 Task: Reply All to email with the signature Brittany Collins with the subject 'Request for a proposal' from softage.1@softage.net with the message 'Could you provide an update on the progress of the inventory management system implementation?'
Action: Mouse moved to (1298, 216)
Screenshot: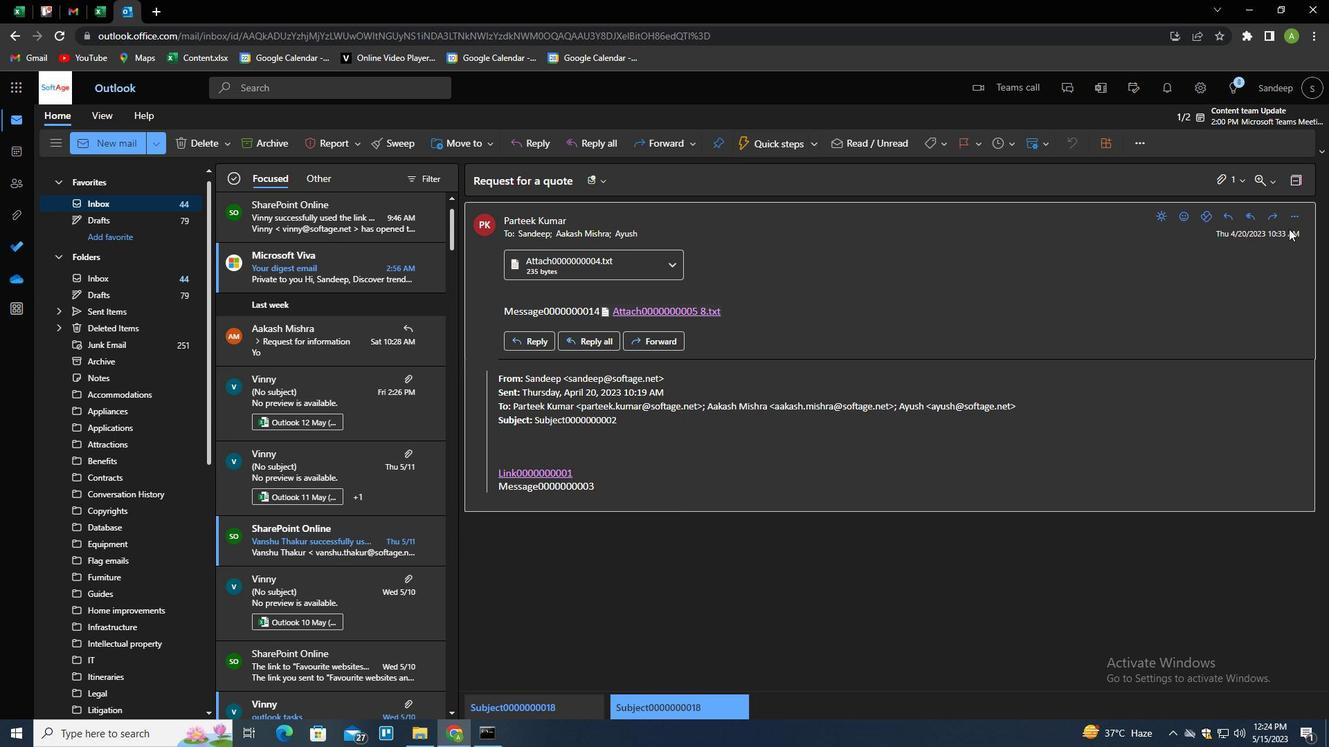 
Action: Mouse pressed left at (1298, 216)
Screenshot: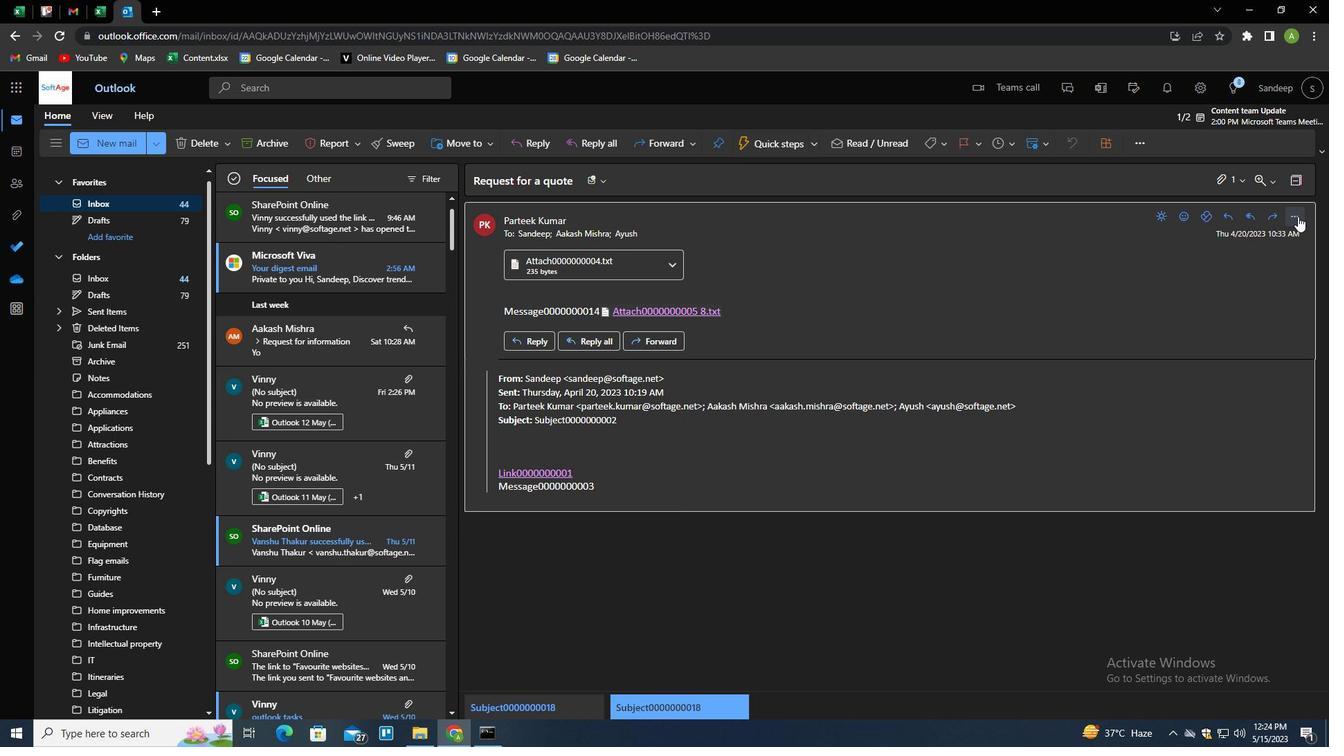 
Action: Mouse moved to (1218, 259)
Screenshot: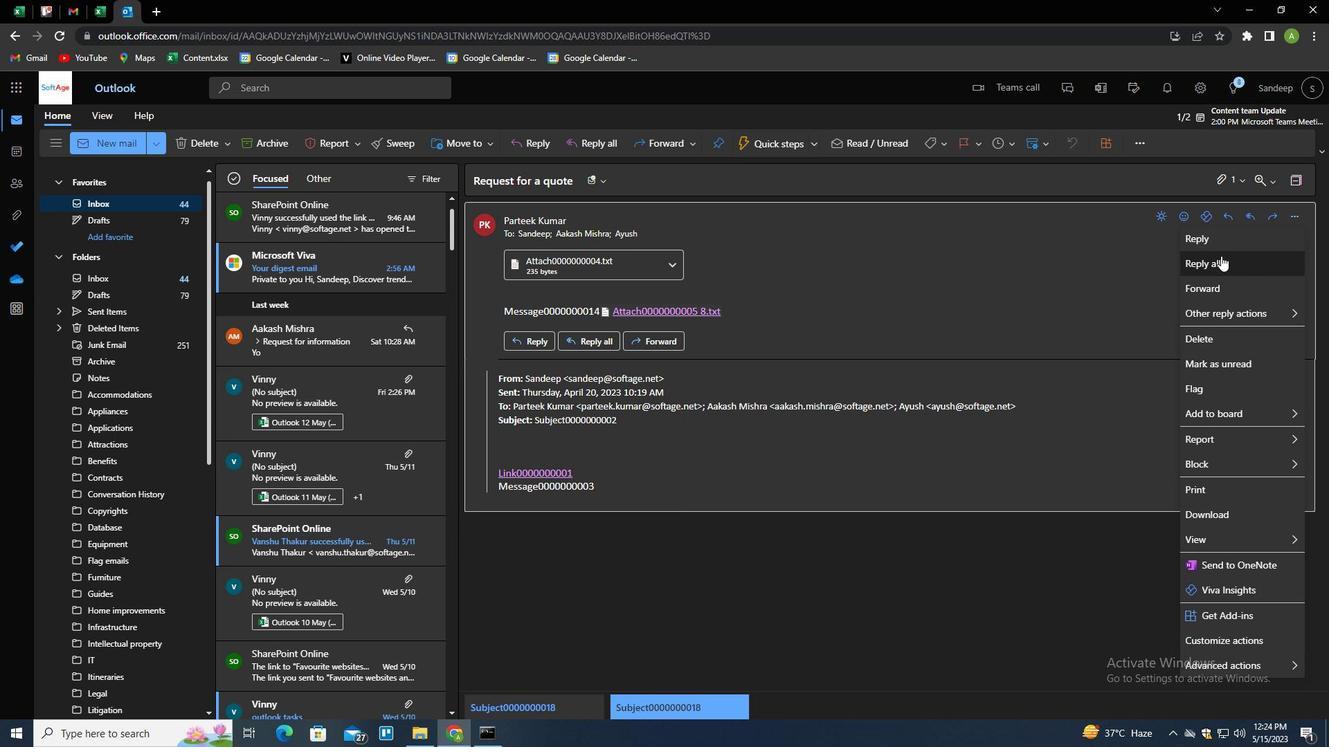 
Action: Mouse pressed left at (1218, 259)
Screenshot: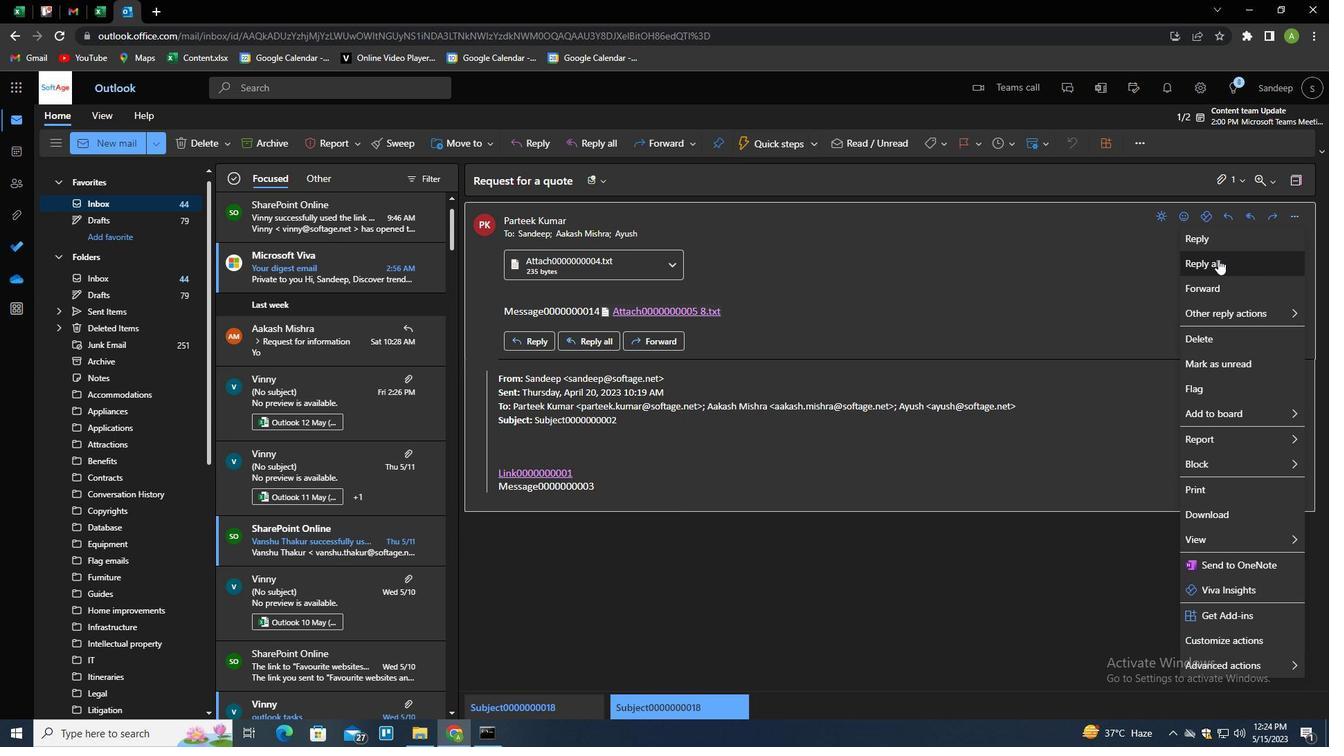 
Action: Mouse moved to (488, 391)
Screenshot: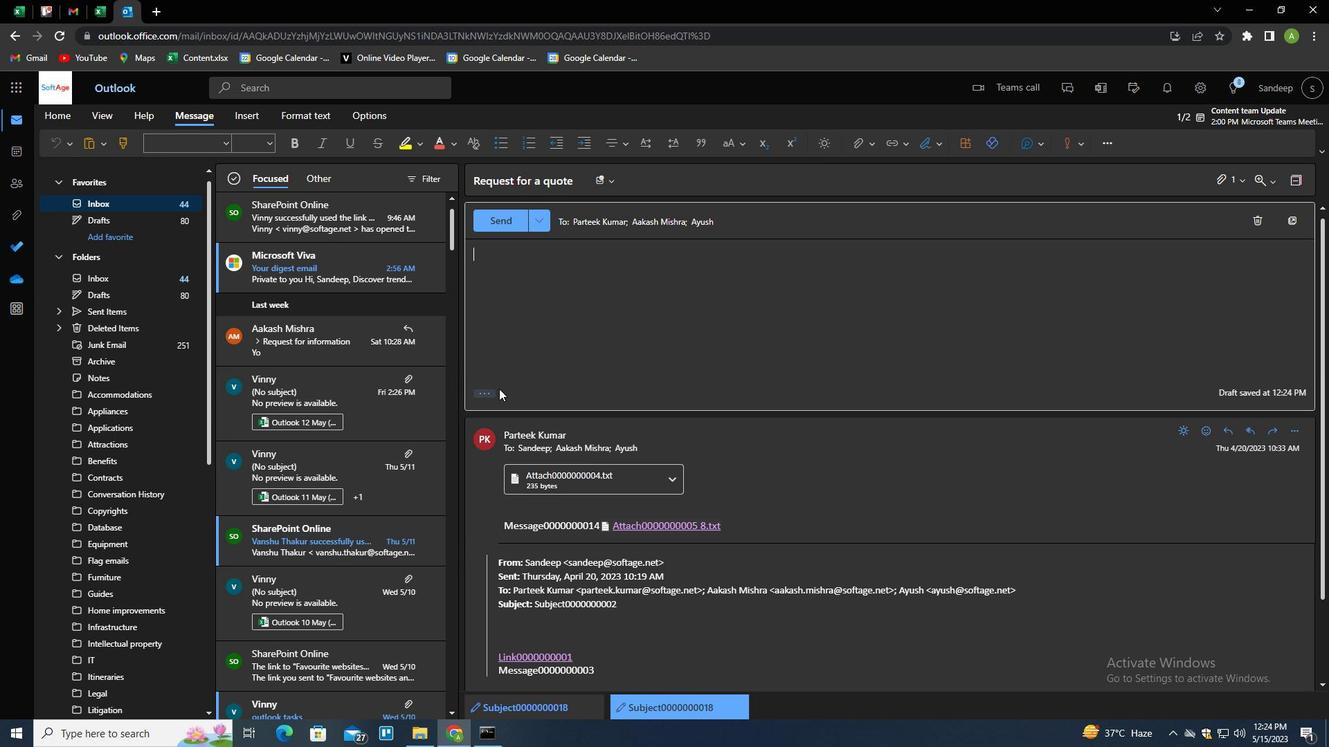 
Action: Mouse pressed left at (488, 391)
Screenshot: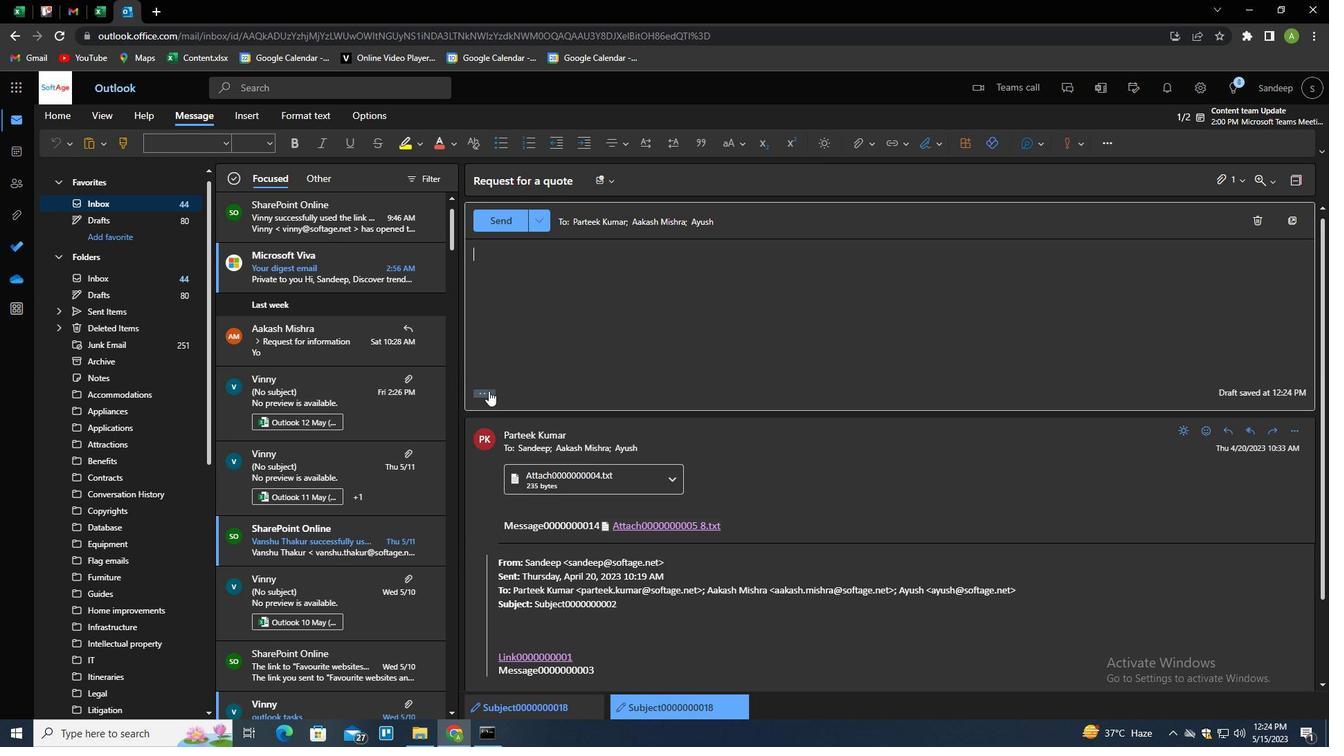 
Action: Mouse moved to (933, 148)
Screenshot: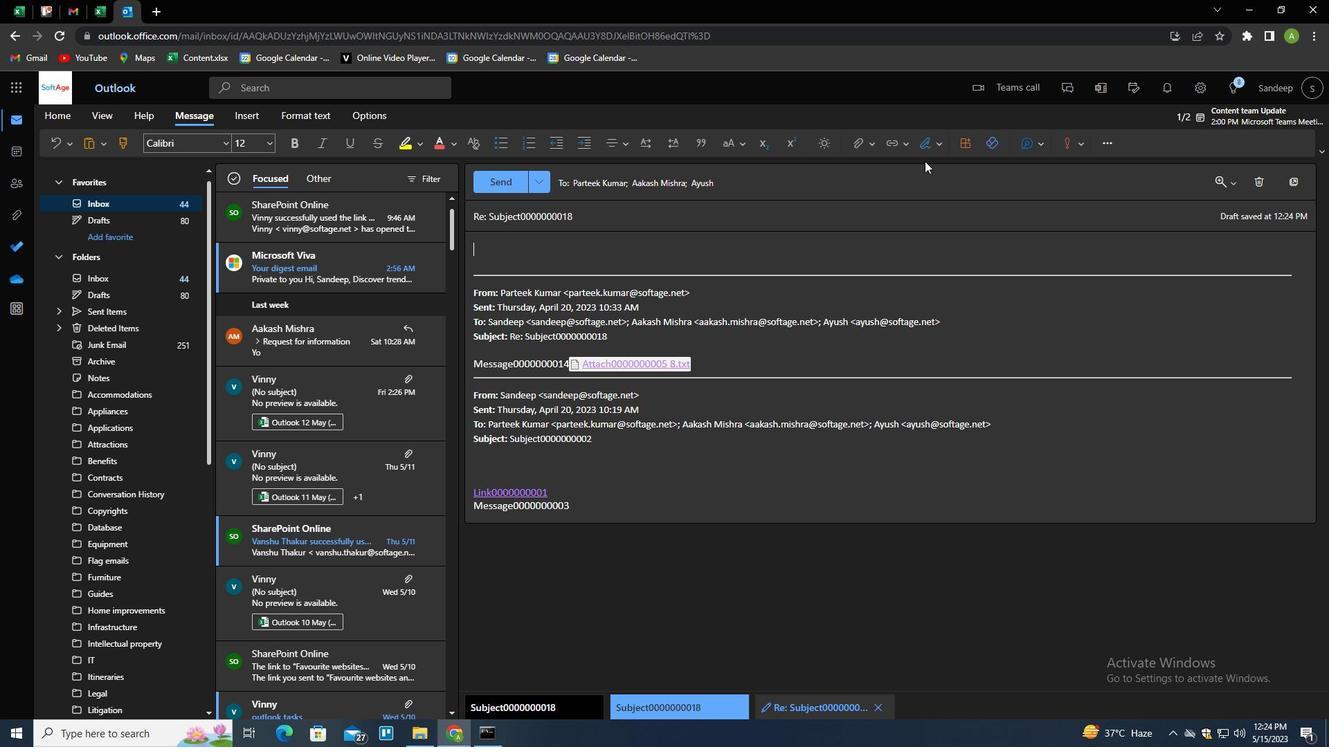 
Action: Mouse pressed left at (933, 148)
Screenshot: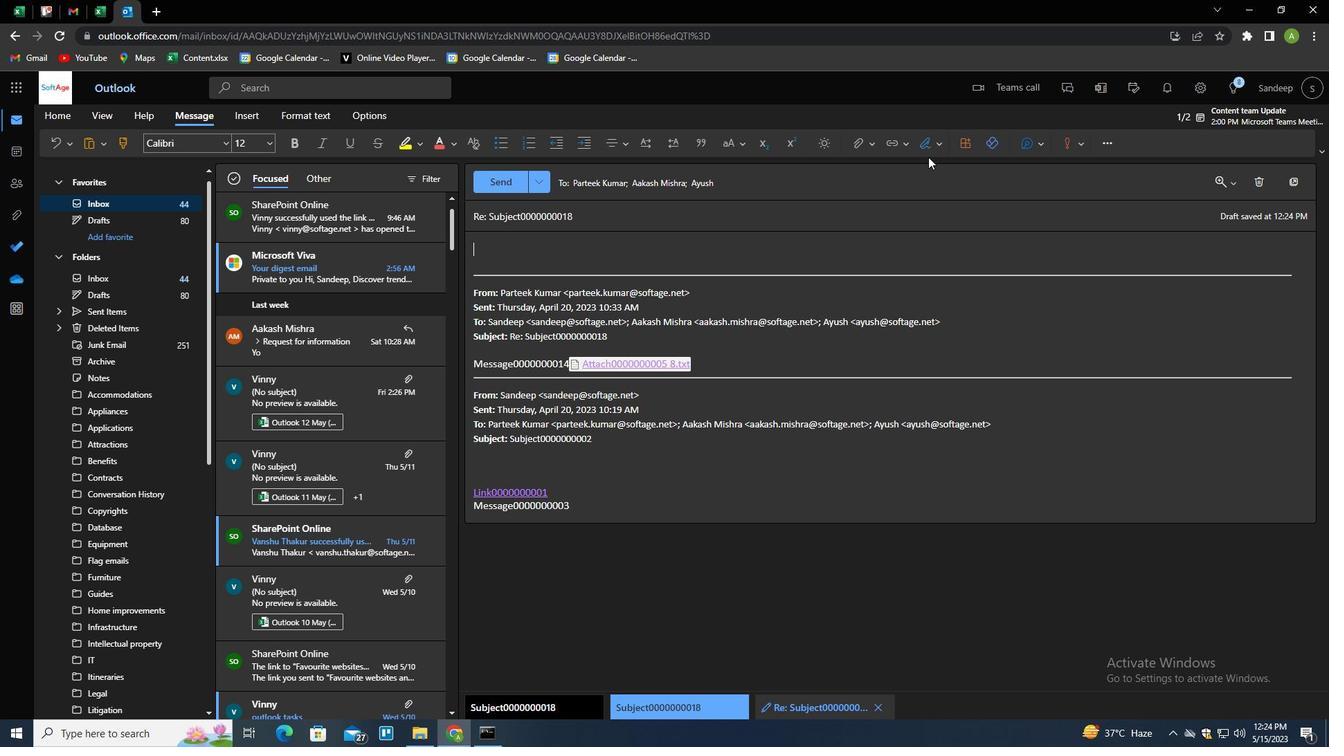 
Action: Mouse moved to (916, 200)
Screenshot: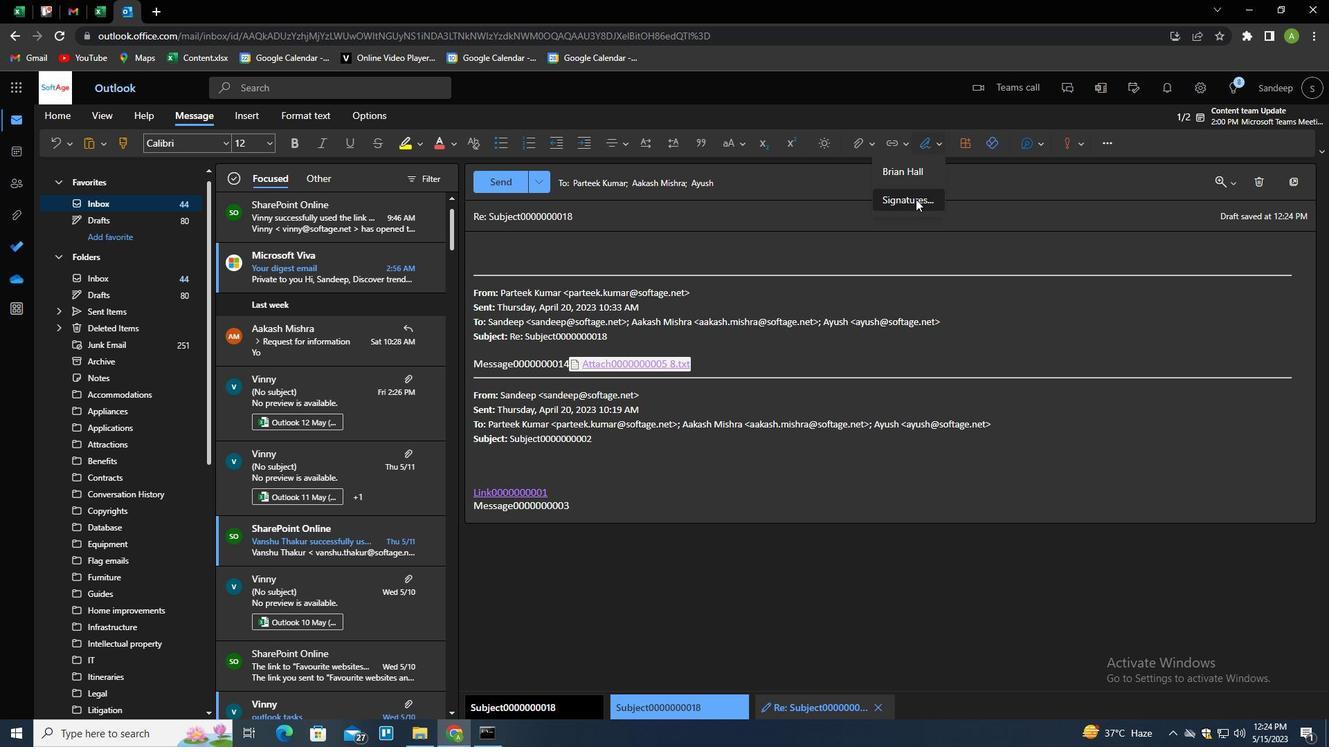 
Action: Mouse pressed left at (916, 200)
Screenshot: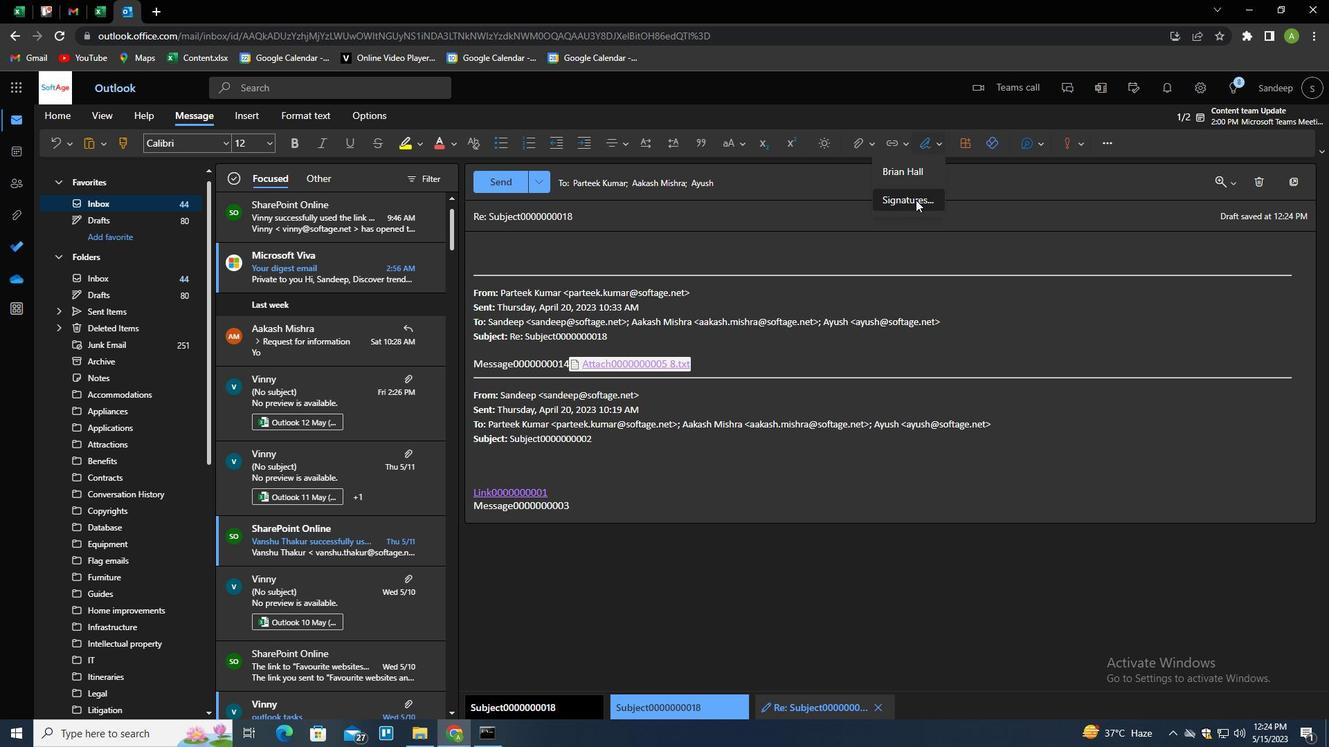 
Action: Mouse moved to (921, 253)
Screenshot: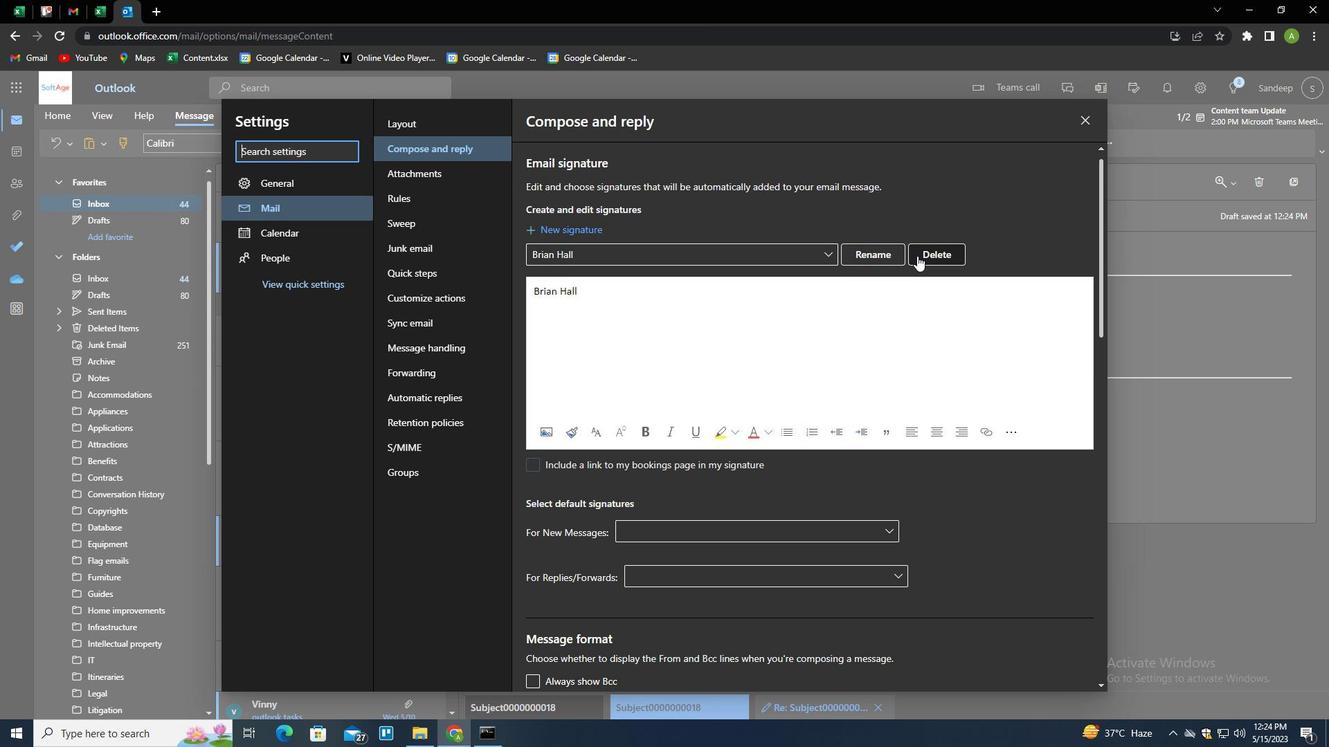 
Action: Mouse pressed left at (921, 253)
Screenshot: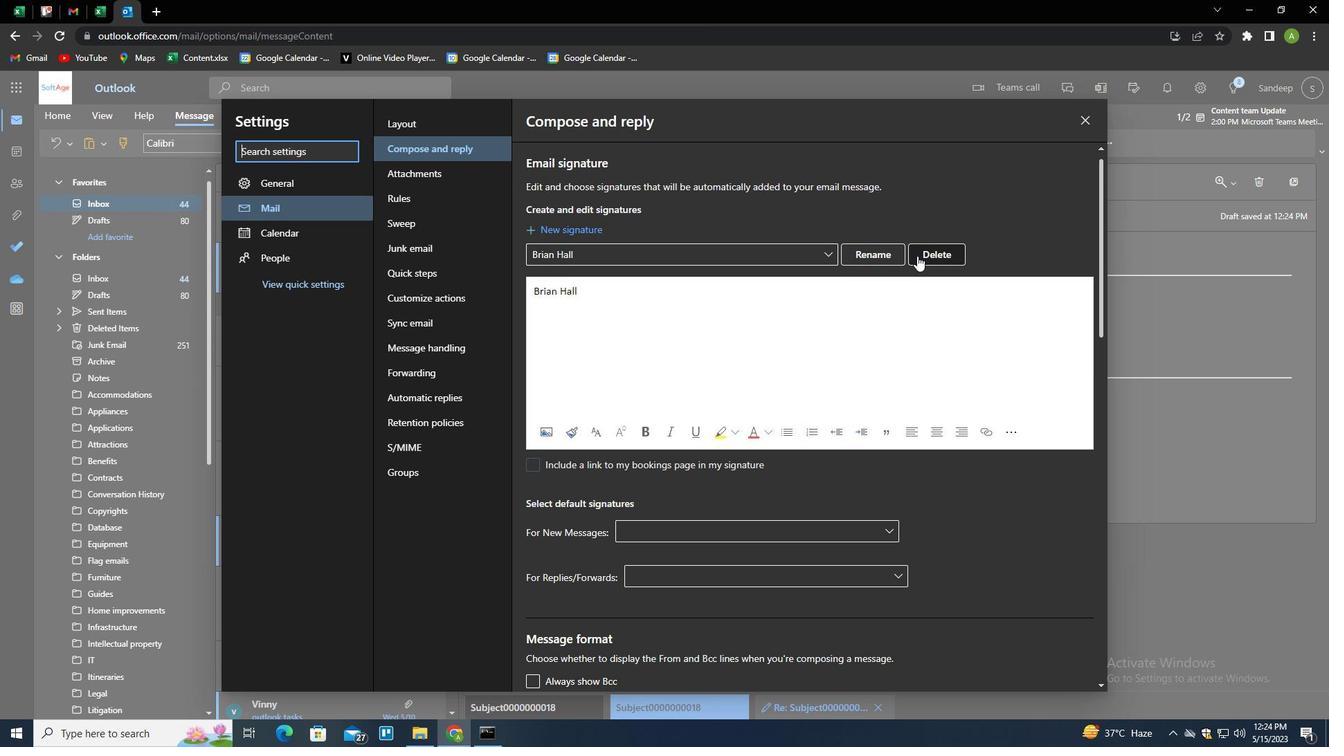 
Action: Mouse moved to (897, 255)
Screenshot: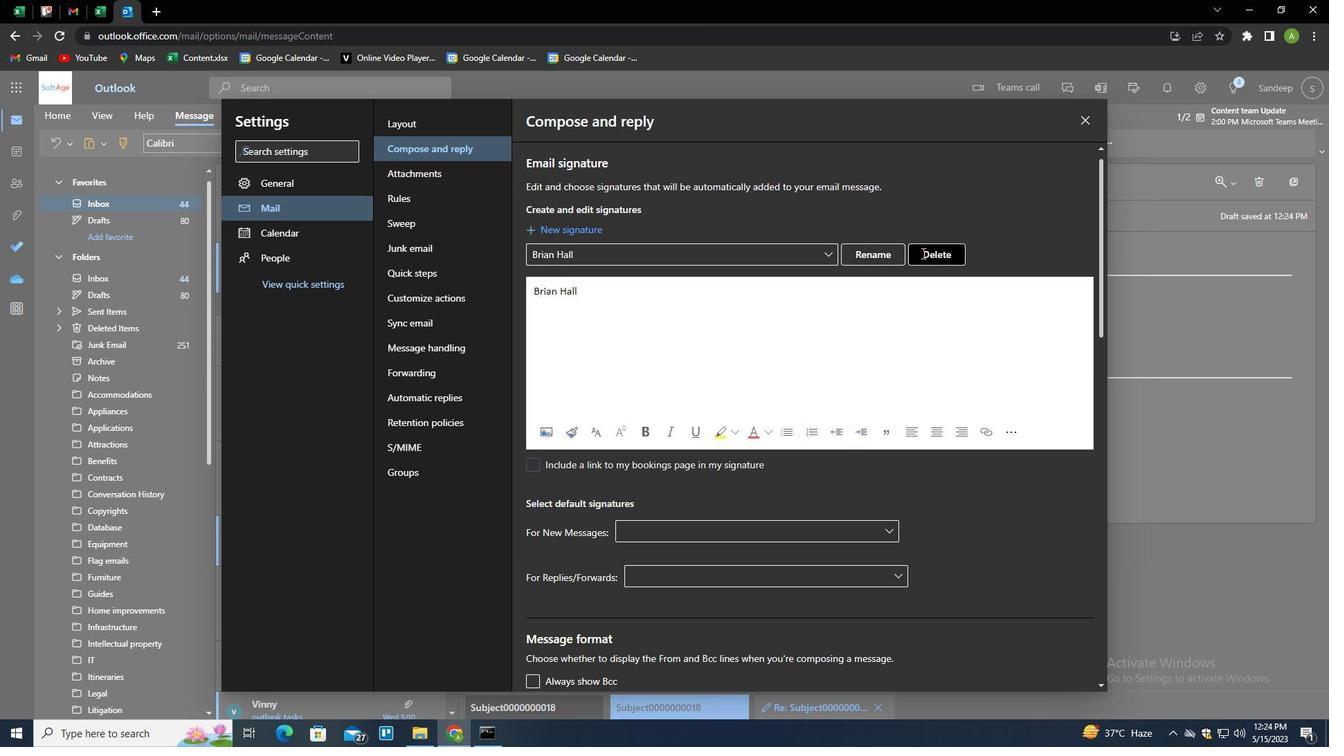 
Action: Mouse pressed left at (897, 255)
Screenshot: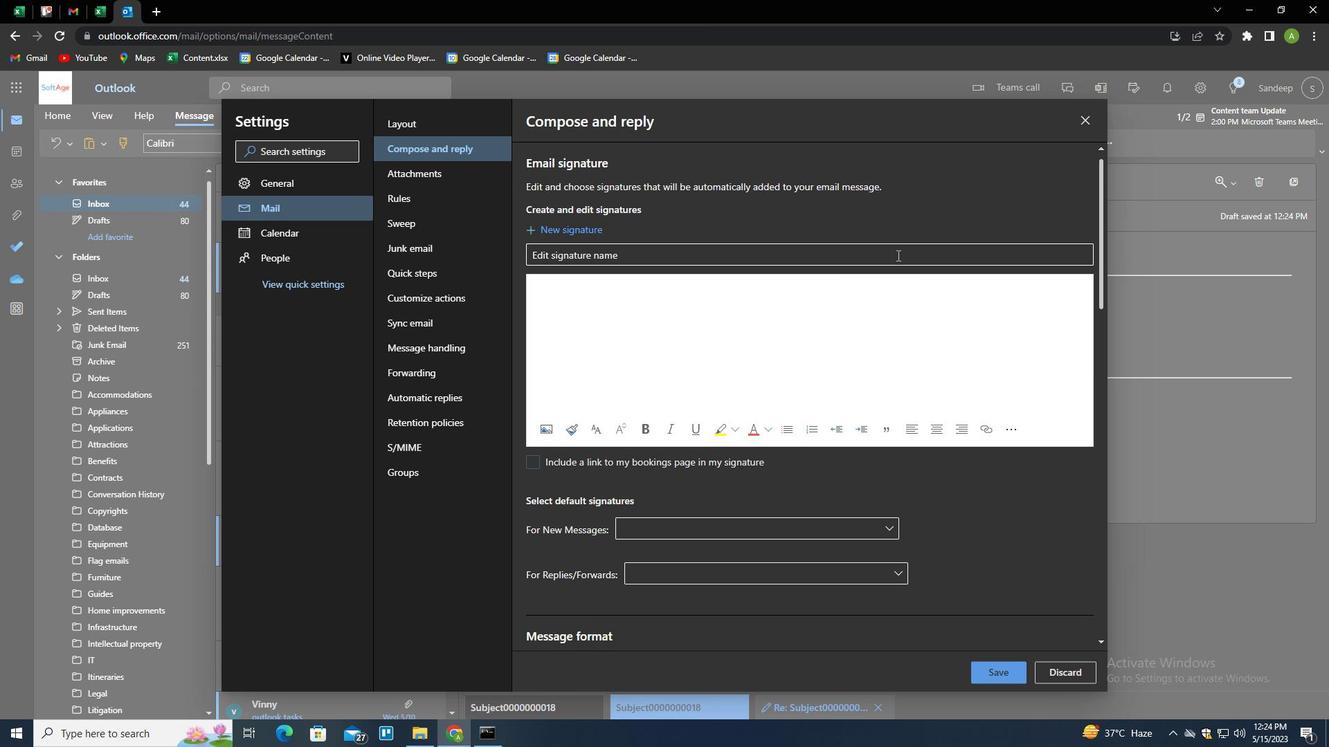 
Action: Mouse moved to (896, 255)
Screenshot: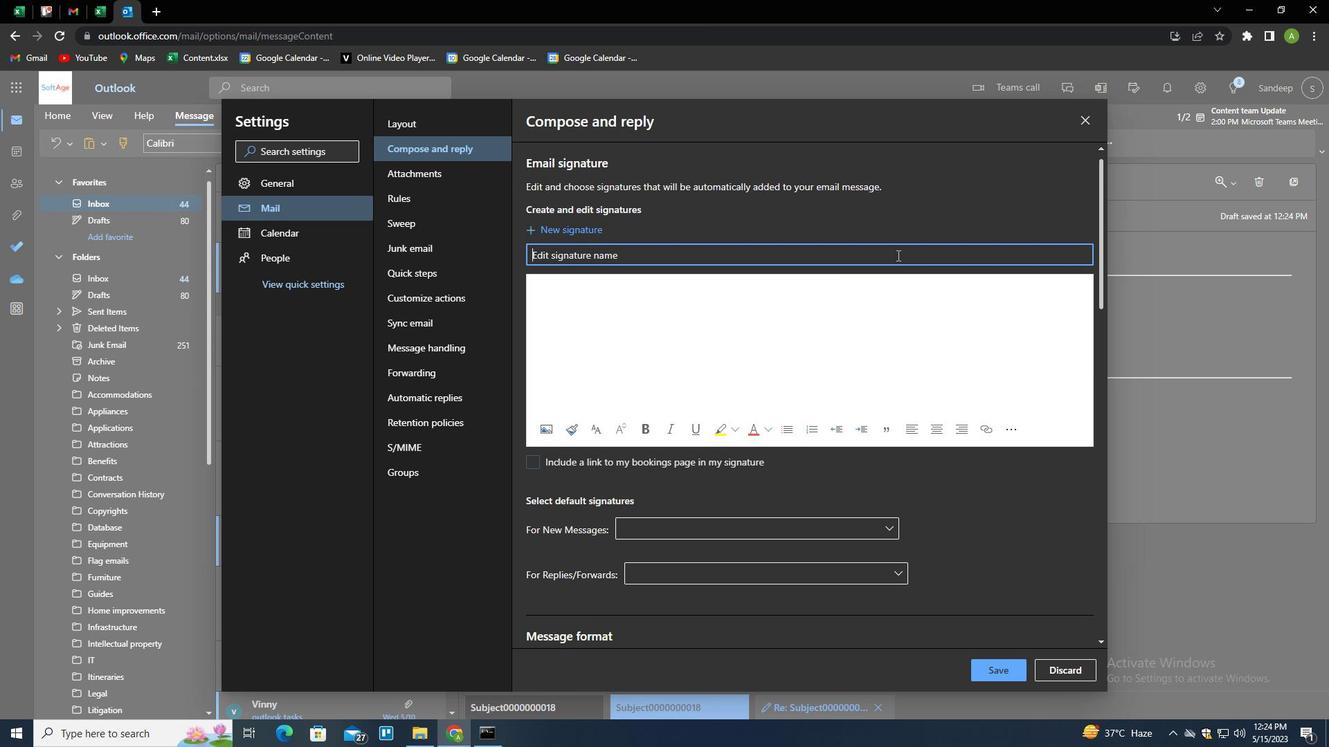 
Action: Key pressed <Key.shift>
Screenshot: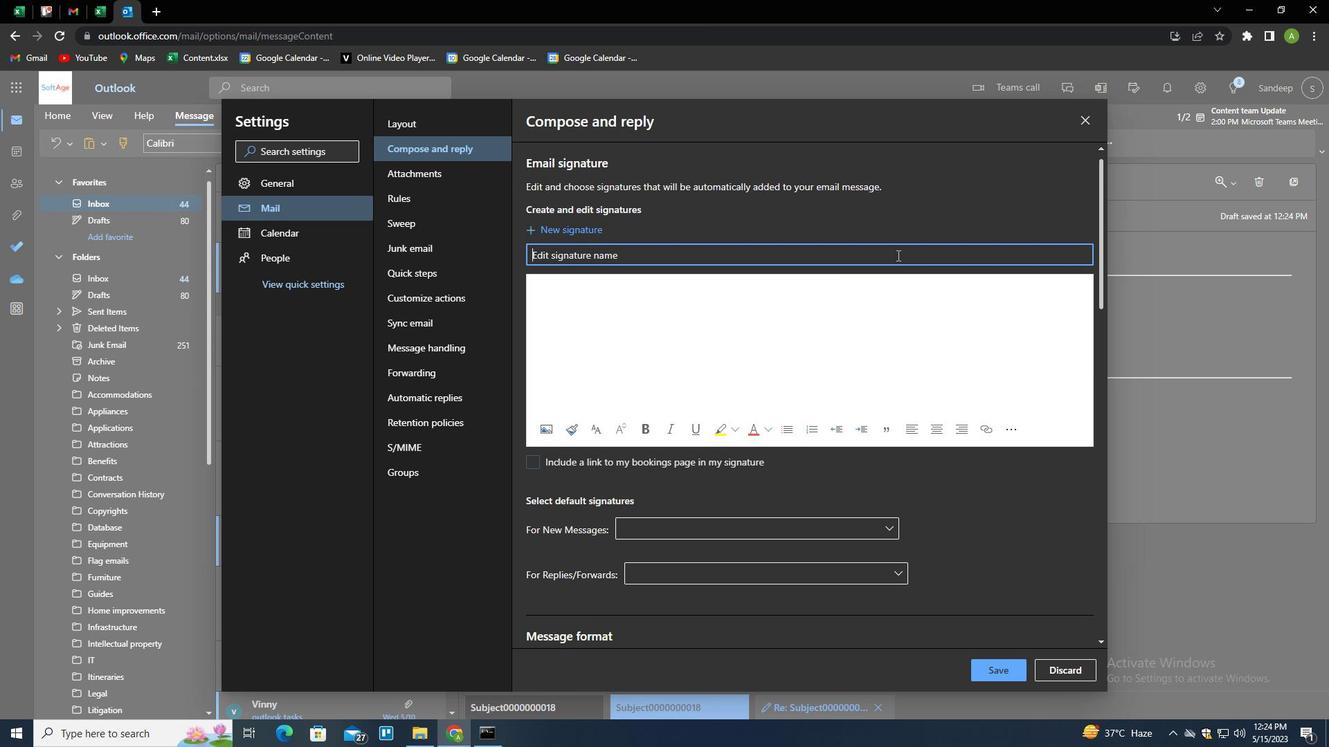 
Action: Mouse moved to (894, 256)
Screenshot: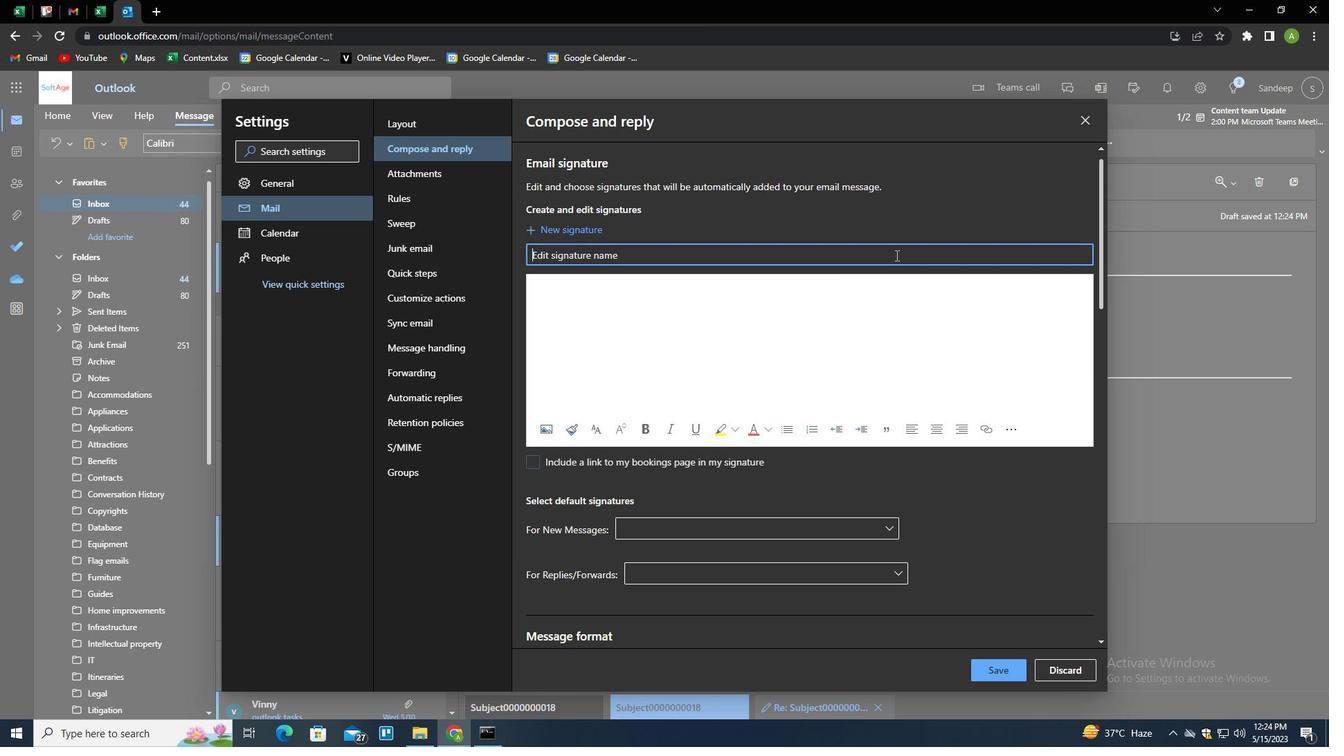 
Action: Key pressed B
Screenshot: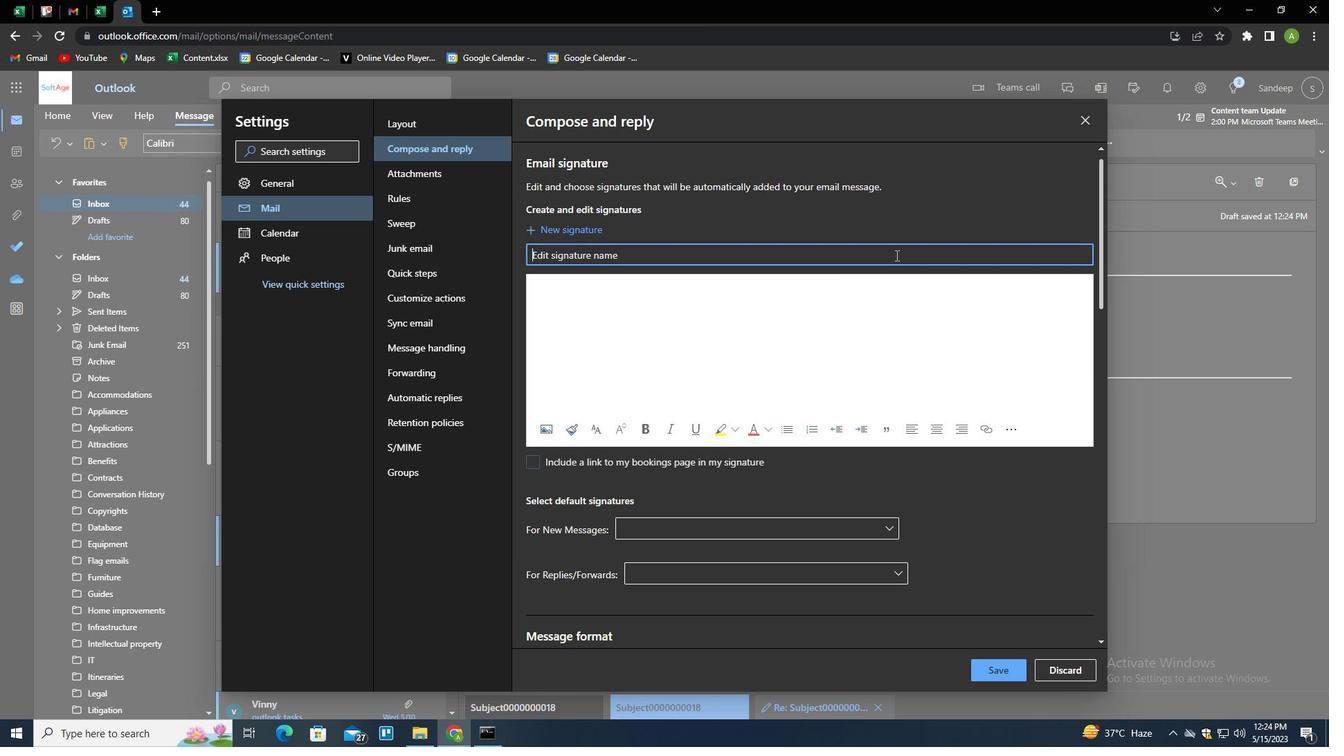 
Action: Mouse moved to (893, 256)
Screenshot: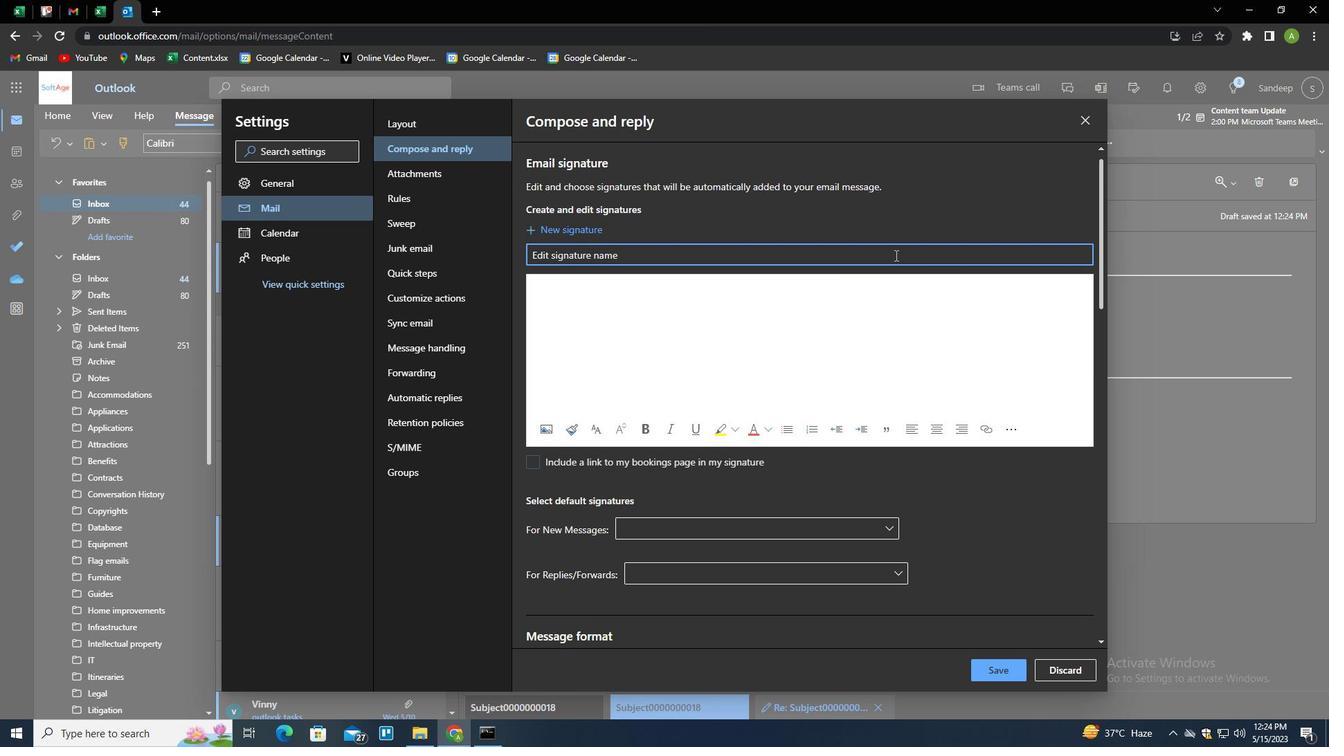 
Action: Key pressed RITTANY<Key.space><Key.shift>CL<Key.backspace>OLLINS<Key.tab><Key.shift>BRITTANY<Key.space><Key.shift>COLLINS
Screenshot: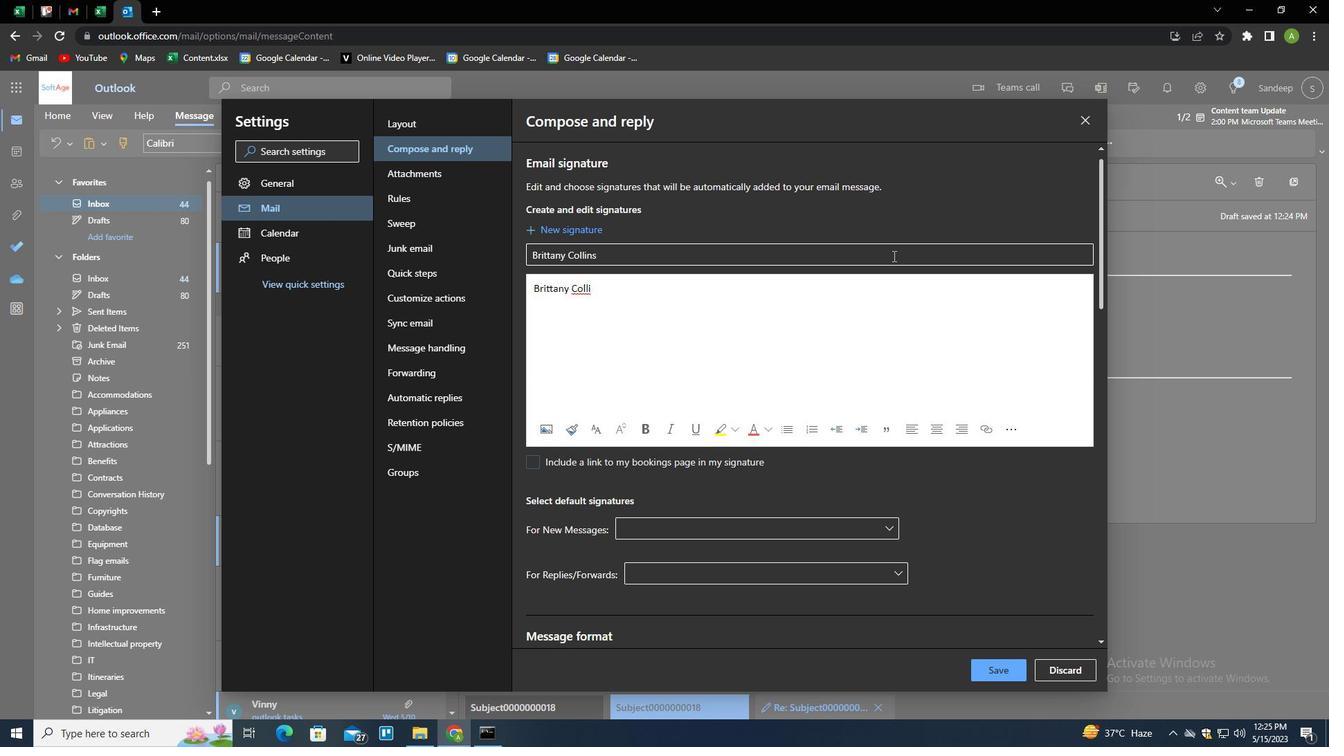 
Action: Mouse moved to (996, 677)
Screenshot: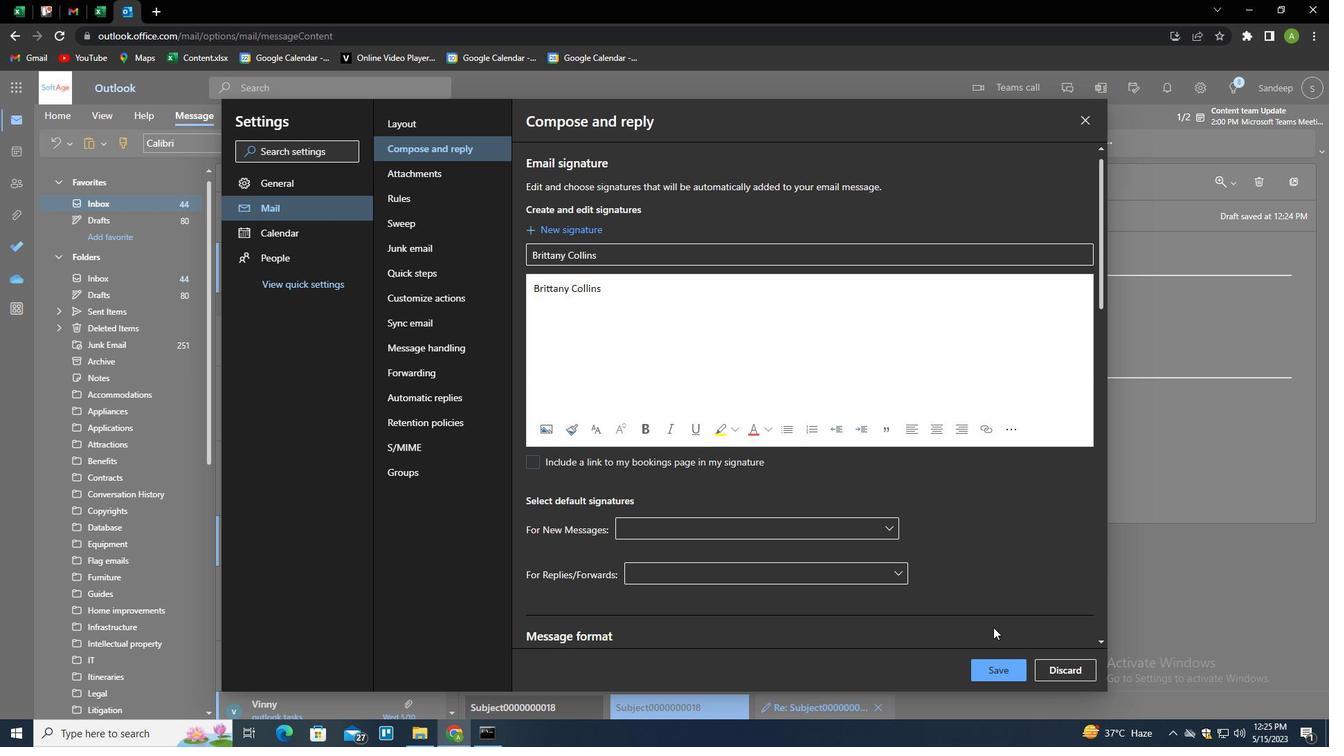 
Action: Mouse pressed left at (996, 677)
Screenshot: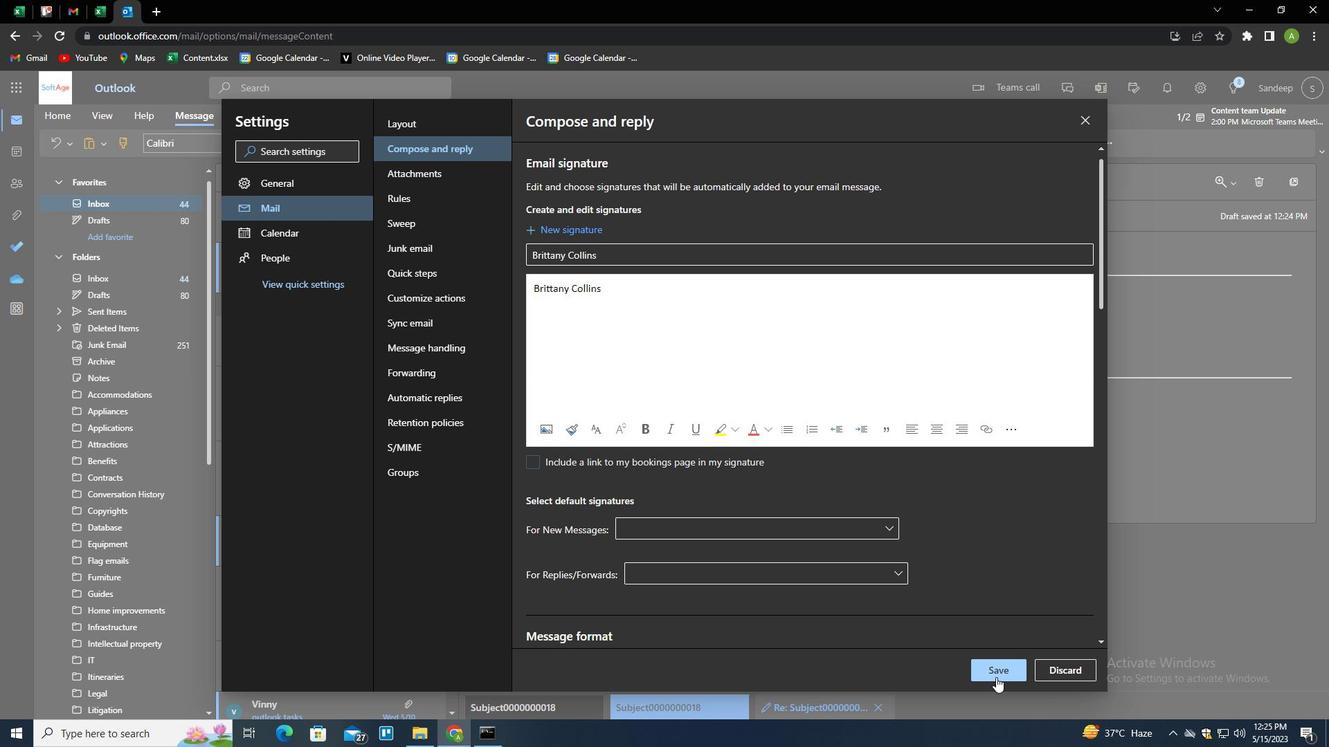 
Action: Mouse moved to (1136, 392)
Screenshot: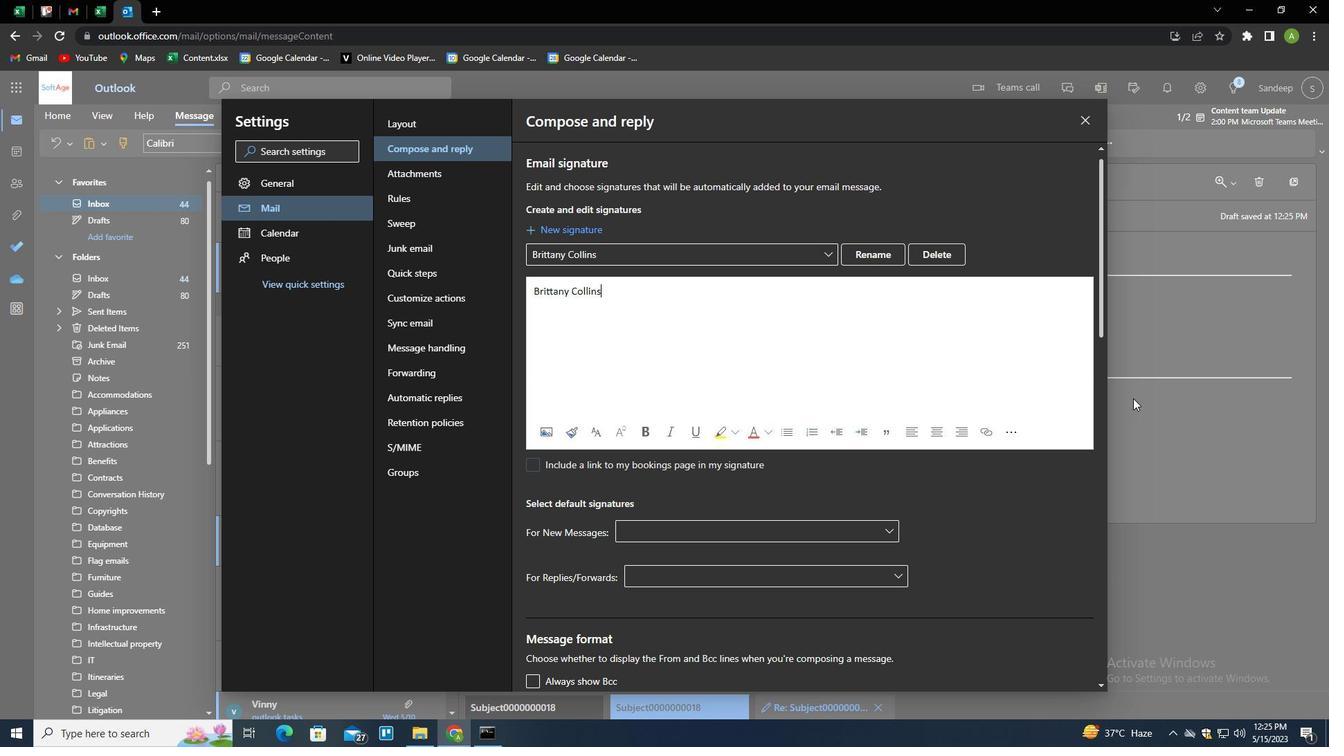 
Action: Mouse pressed left at (1136, 392)
Screenshot: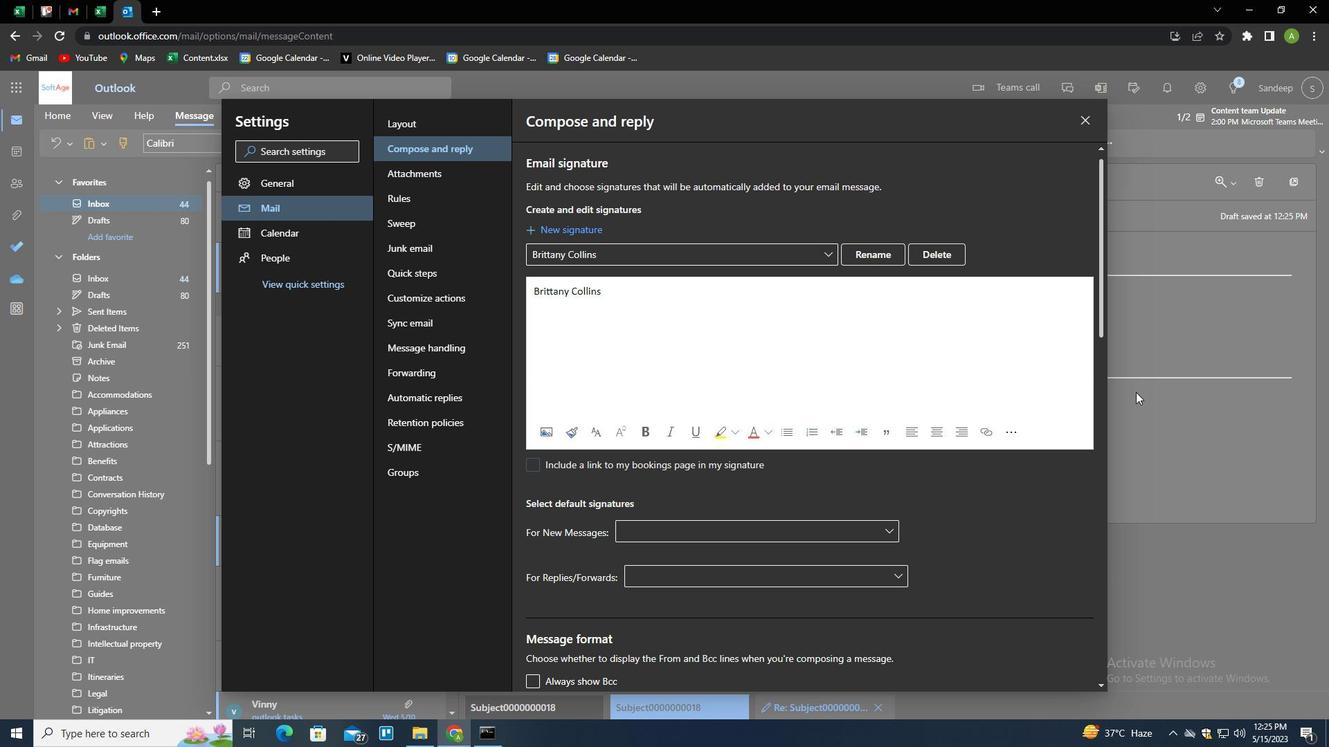 
Action: Mouse moved to (923, 146)
Screenshot: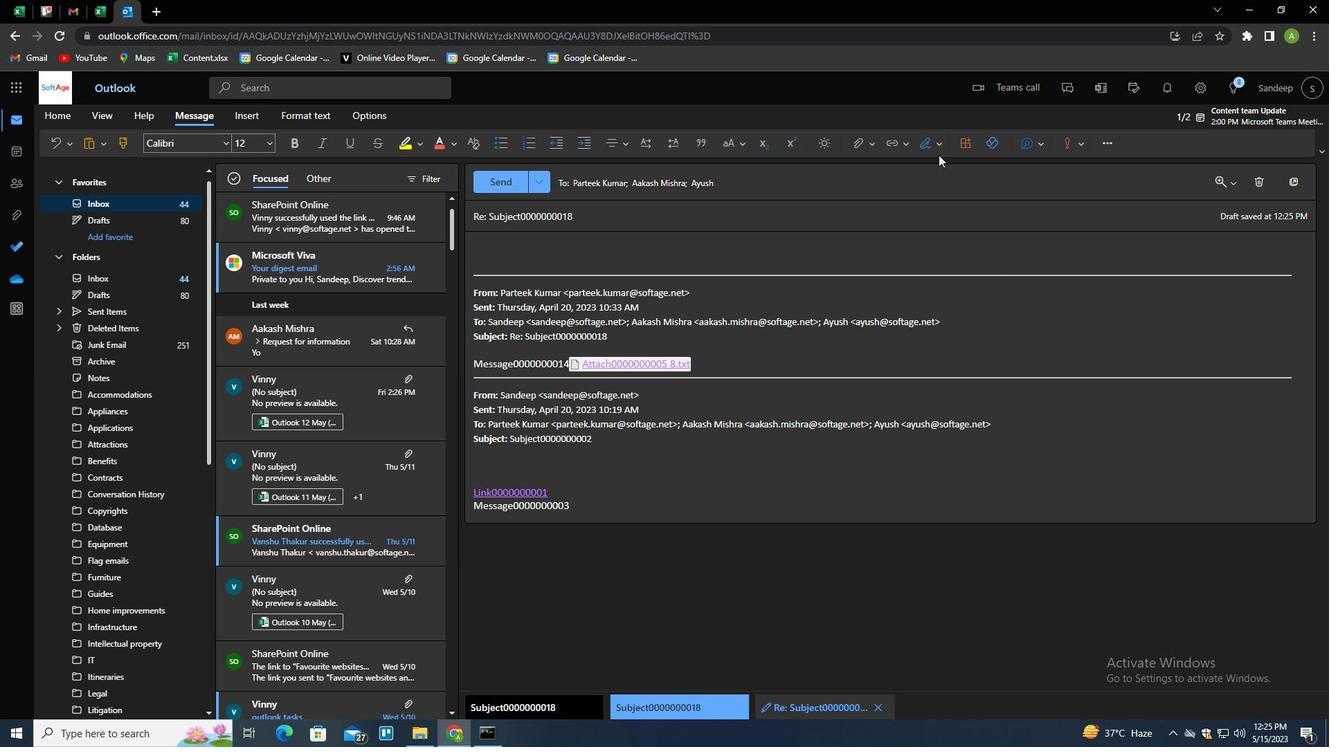 
Action: Mouse pressed left at (923, 146)
Screenshot: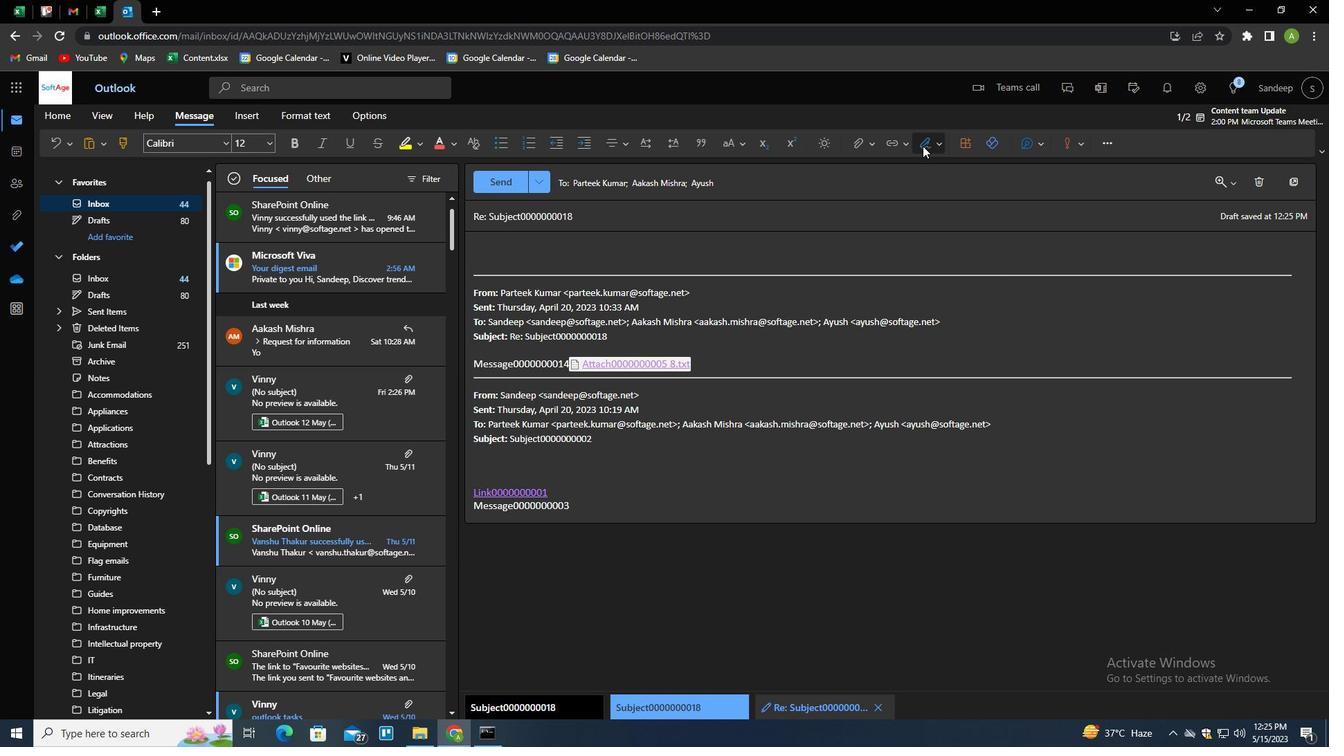 
Action: Mouse moved to (914, 174)
Screenshot: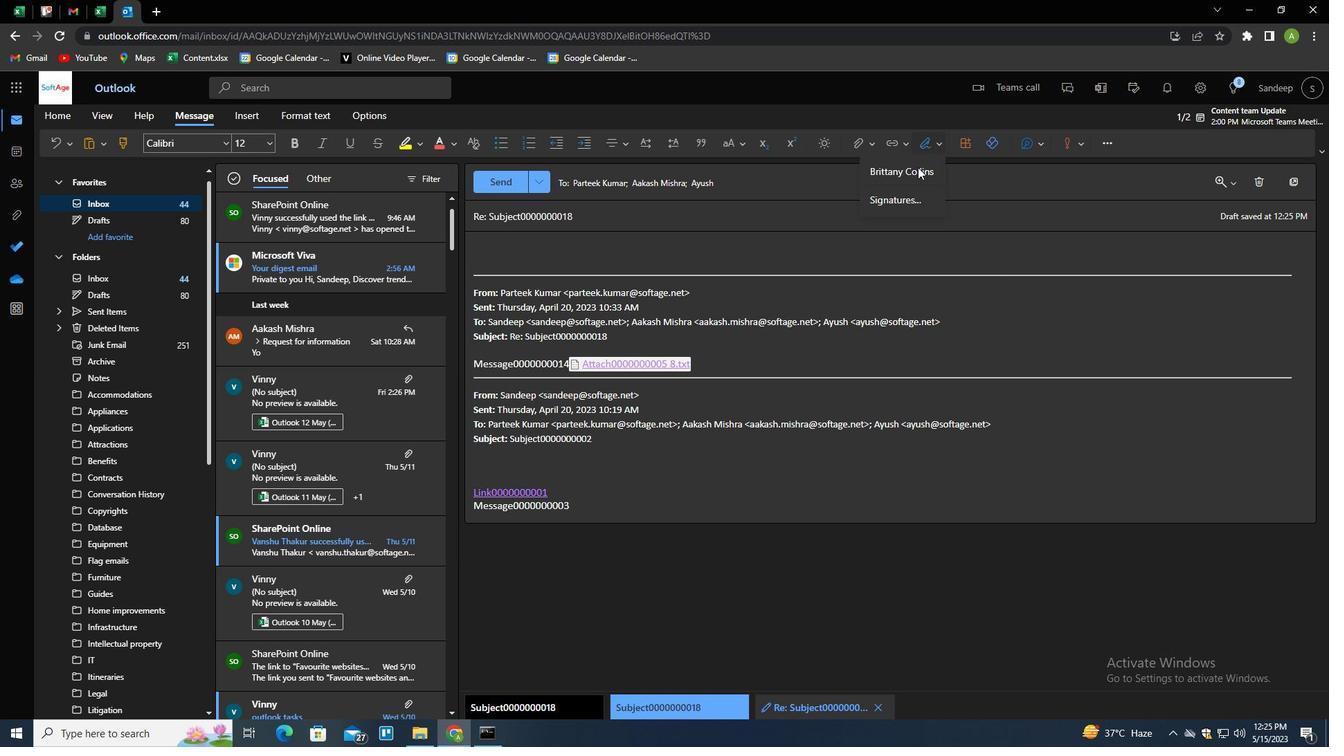 
Action: Mouse pressed left at (914, 174)
Screenshot: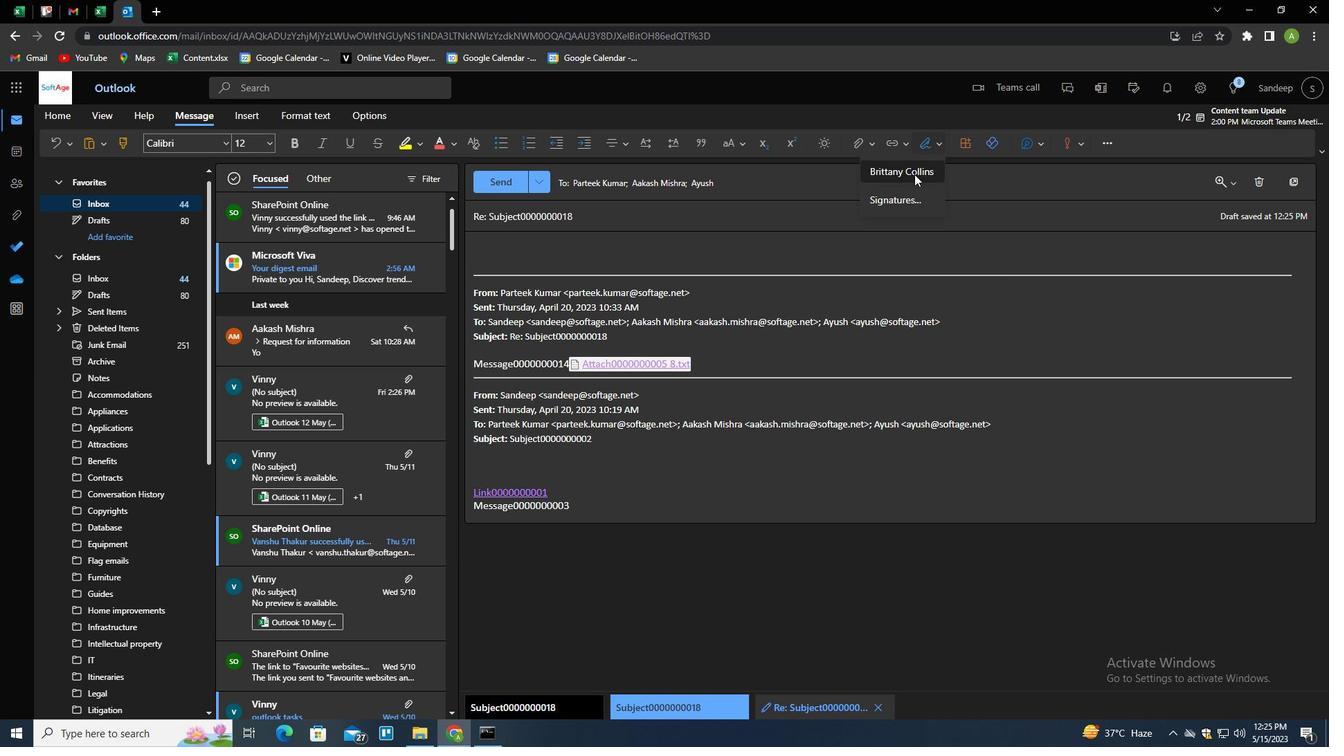 
Action: Mouse moved to (522, 217)
Screenshot: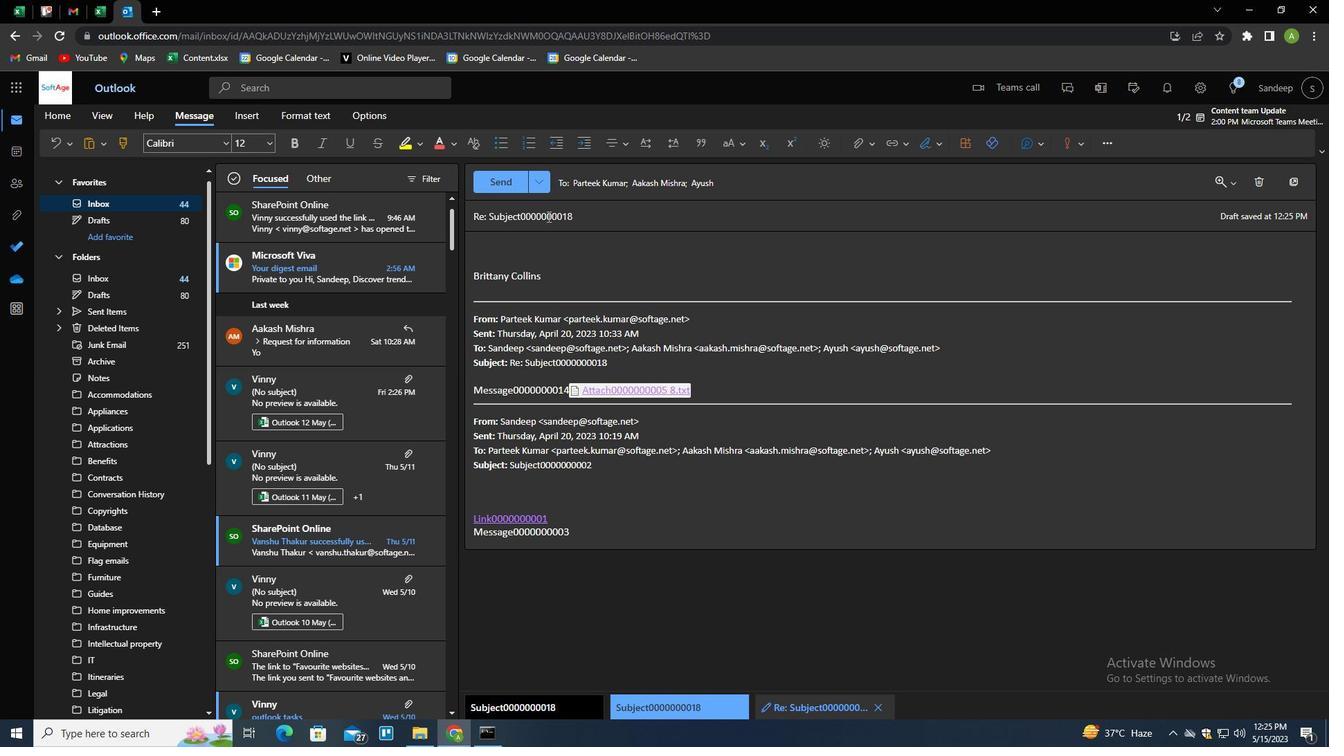 
Action: Mouse pressed left at (522, 217)
Screenshot: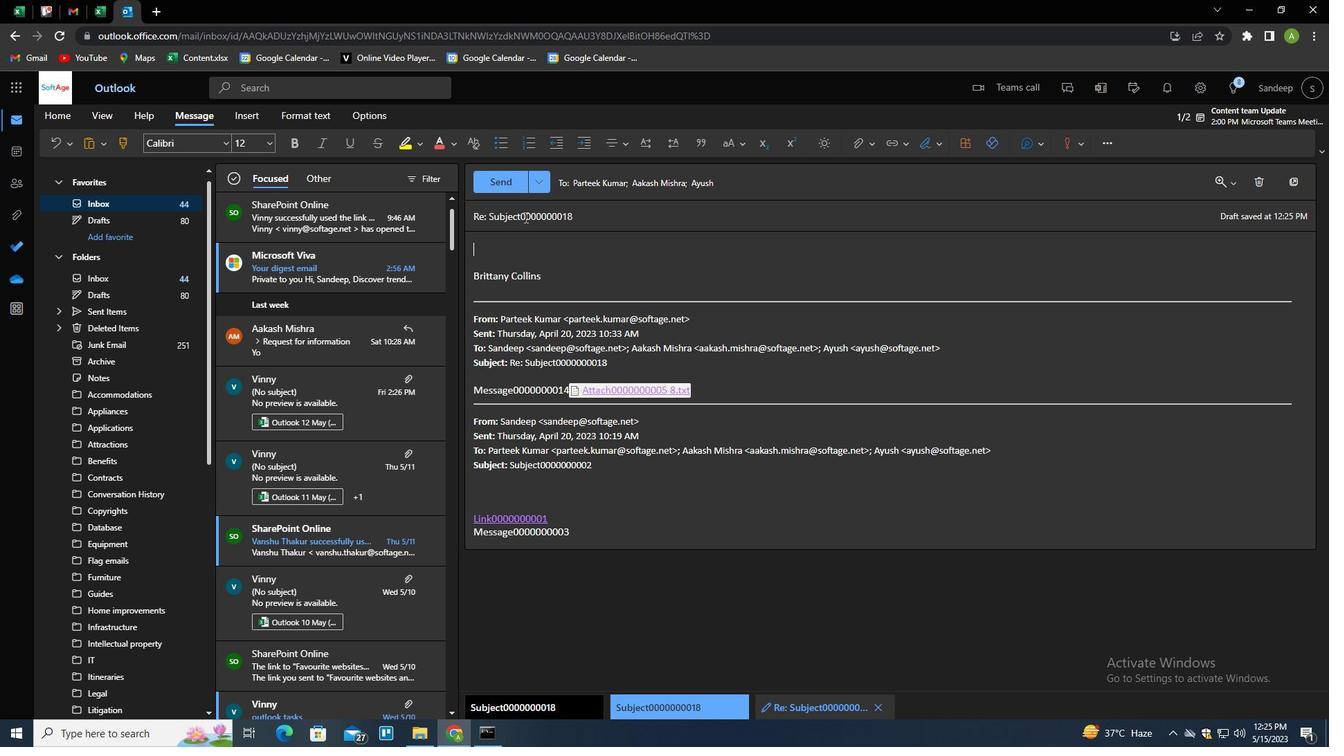 
Action: Mouse pressed left at (522, 217)
Screenshot: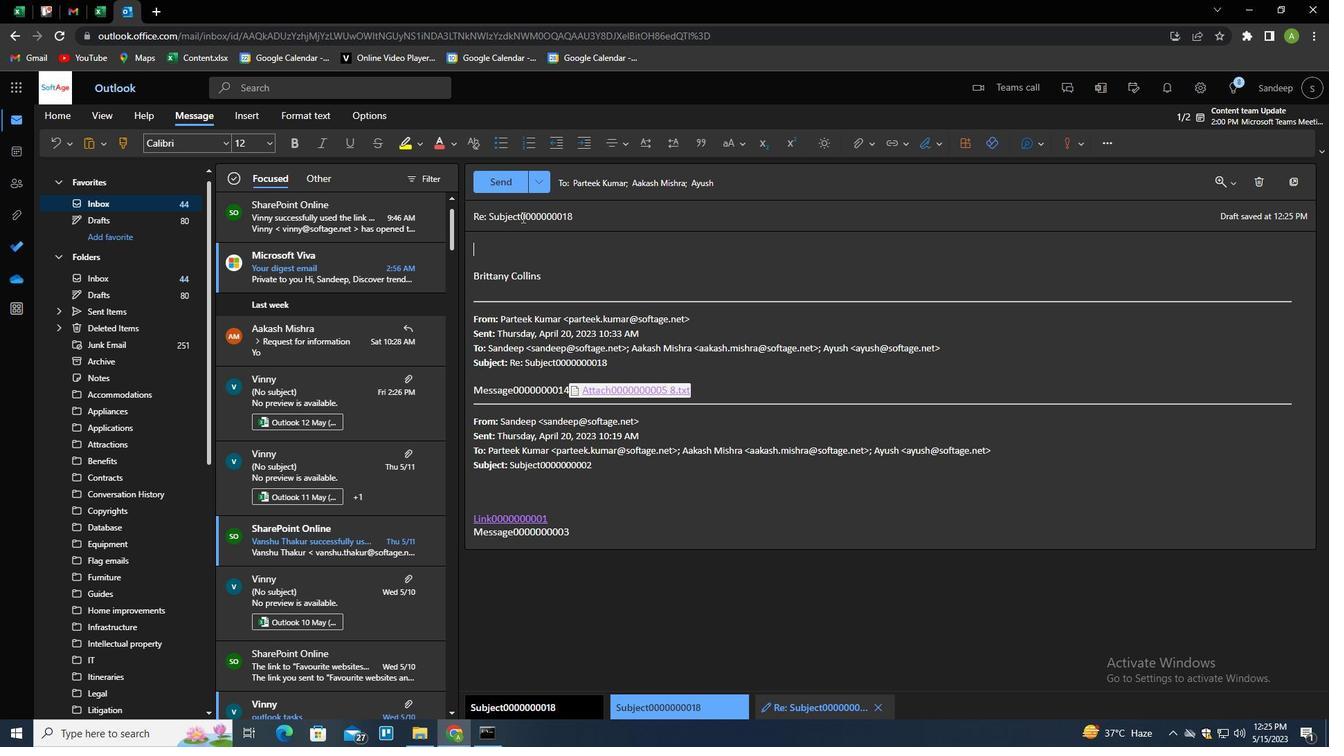
Action: Mouse pressed left at (522, 217)
Screenshot: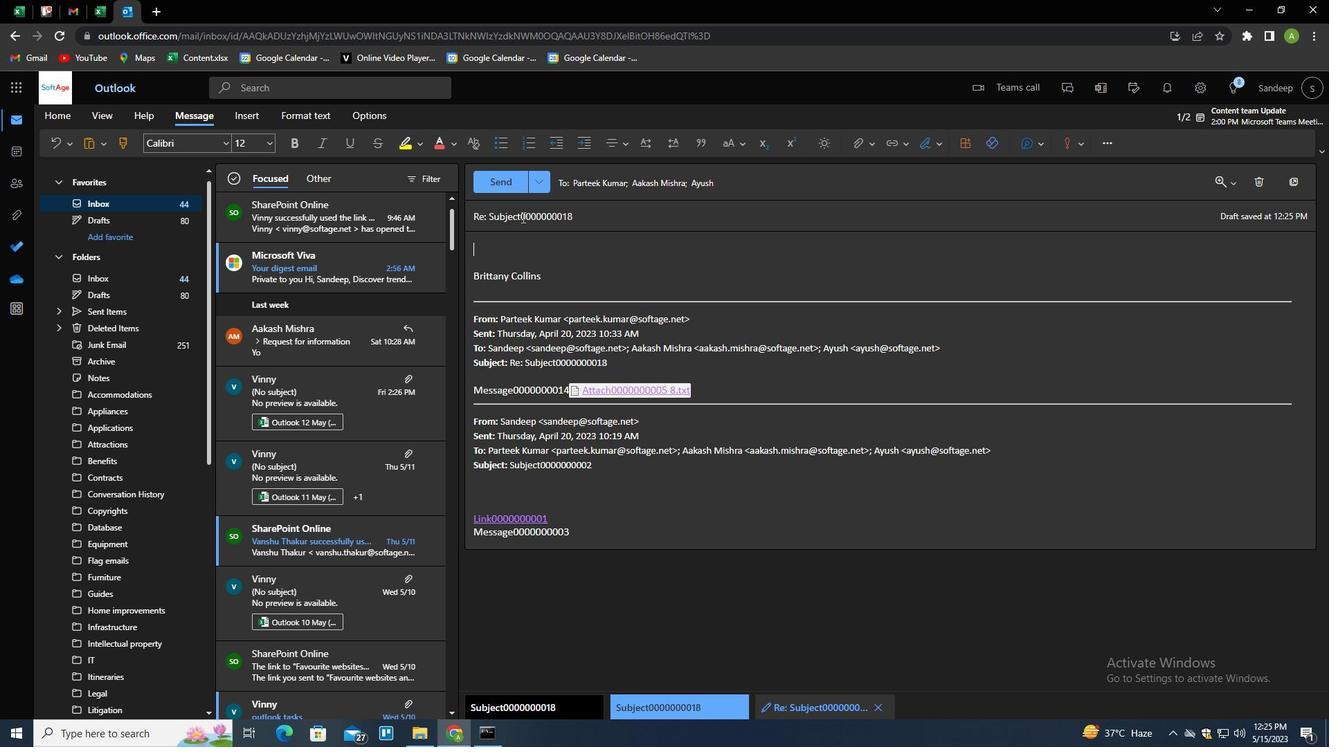 
Action: Key pressed <Key.shift>REQUEST<Key.space>FOR<Key.space>A<Key.space>PROPOSAL<Key.tab><Key.shift>COULD<Key.space>YOU<Key.space>PROVIDE<Key.space>AN<Key.space>UPDATE<Key.space>ON<Key.space>THE<Key.space>PROGRESS<Key.space>OF<Key.space>THE<Key.space>INVENTORY<Key.space>MANAGEMENT<Key.space>SYSTEM<Key.space>IMPLEMENTATION<Key.shift>?
Screenshot: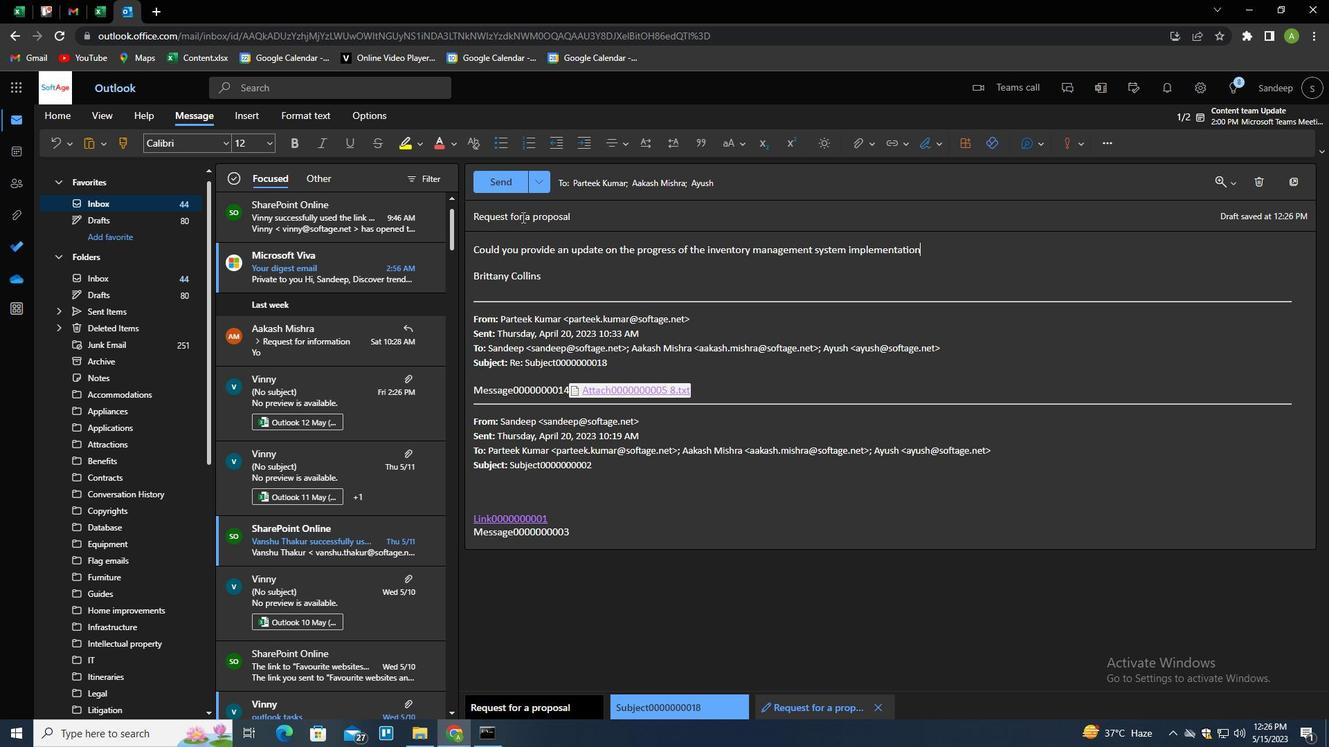 
Action: Mouse moved to (496, 178)
Screenshot: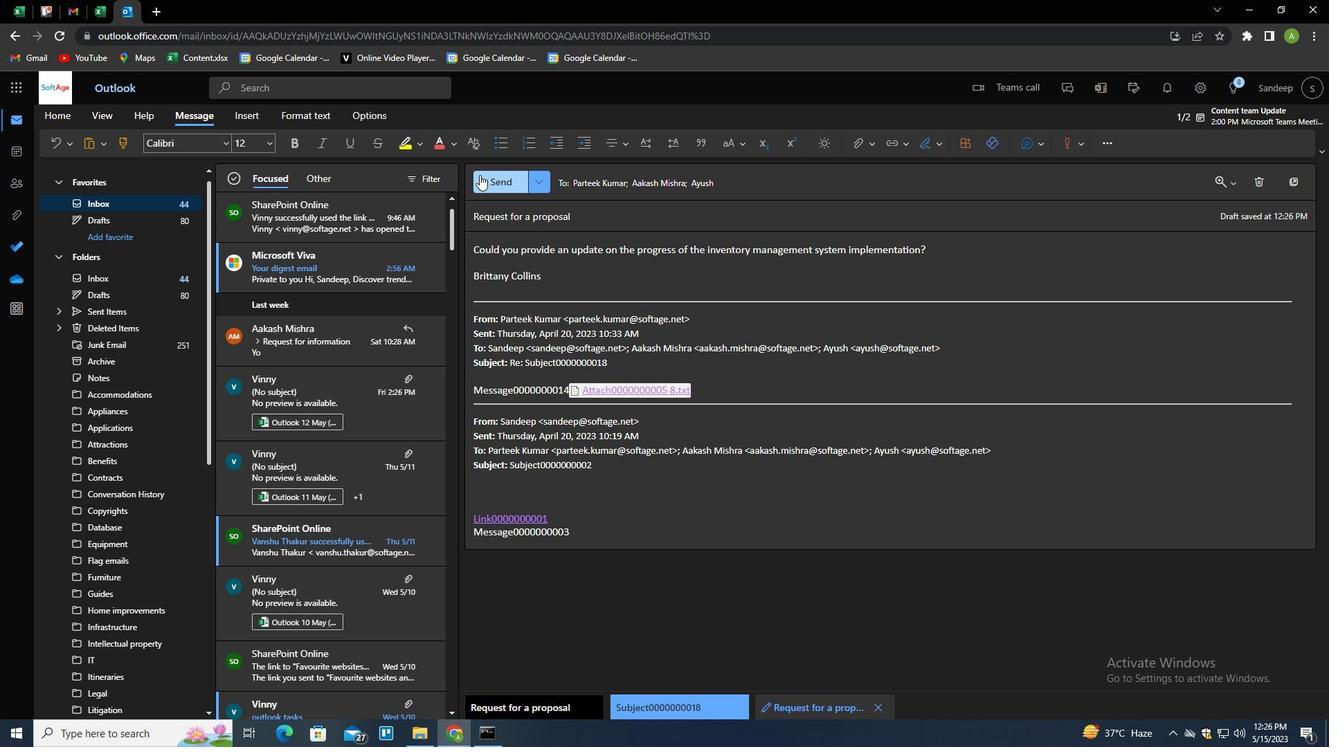 
Action: Mouse pressed left at (496, 178)
Screenshot: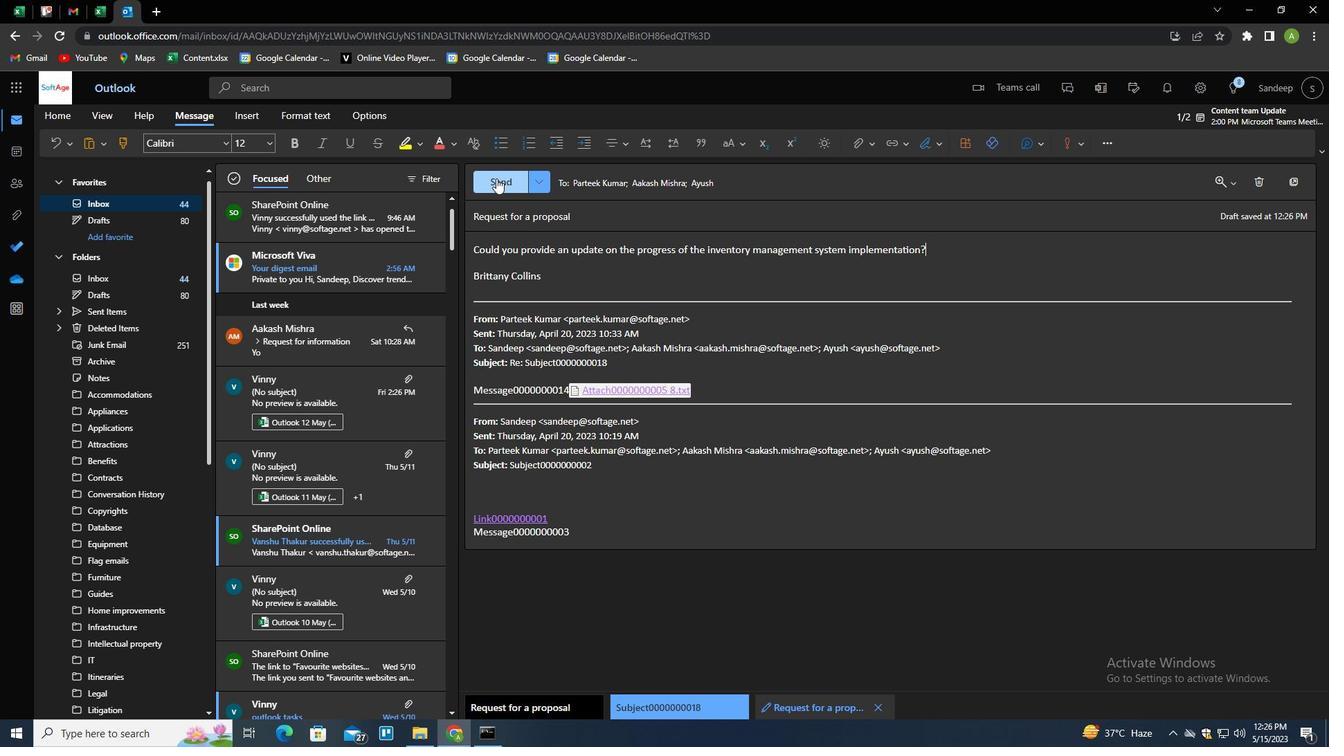 
Action: Mouse moved to (731, 443)
Screenshot: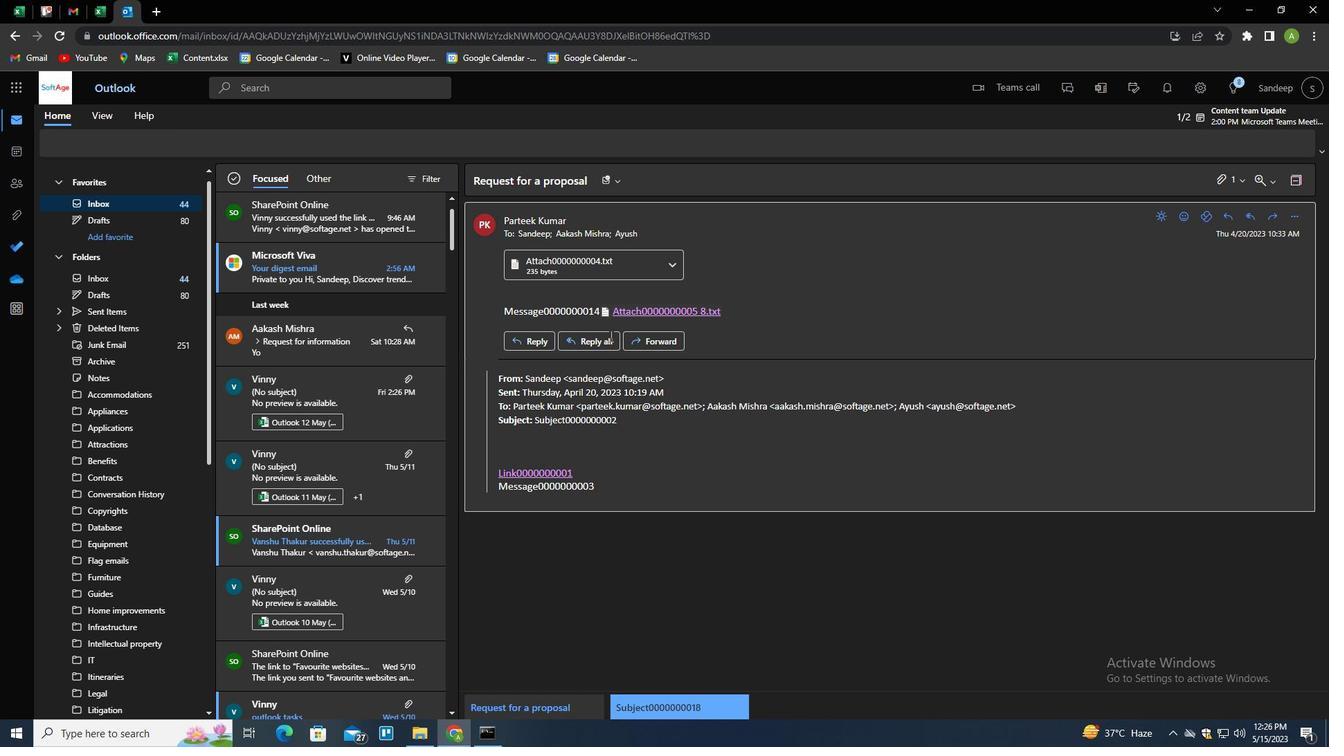 
